 Task: Log work in the project AgileLogic for the issue 'Create a new online platform for online music theory courses with advanced music notation and ear training features' spent time as '3w 4d 8h 49m' and remaining time as '4w 2d 8h 25m' and move to top of backlog. Now add the issue to the epic 'Digital transformation'. Log work in the project AgileLogic for the issue 'Implement a new cloud-based talent acquisition system for a company with advanced recruitment tracking and candidate assessment features' spent time as '4w 6d 20h 54m' and remaining time as '1w 4d 23h 56m' and move to bottom of backlog. Now add the issue to the epic 'Machine learning (ML) development'
Action: Mouse moved to (222, 60)
Screenshot: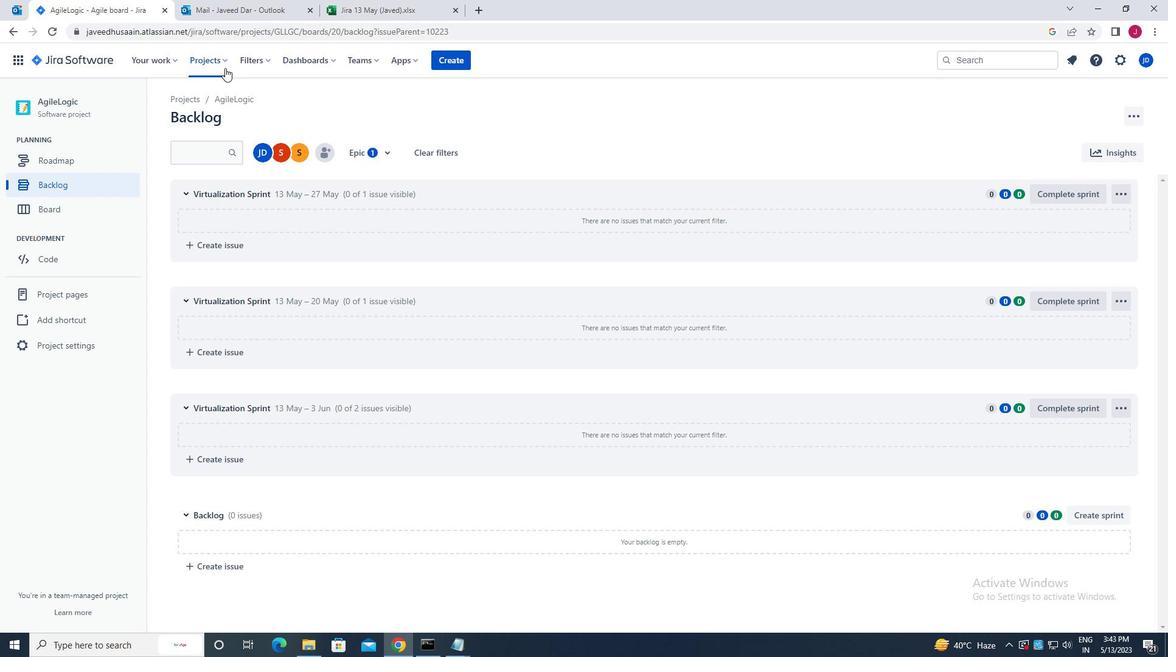 
Action: Mouse pressed left at (222, 60)
Screenshot: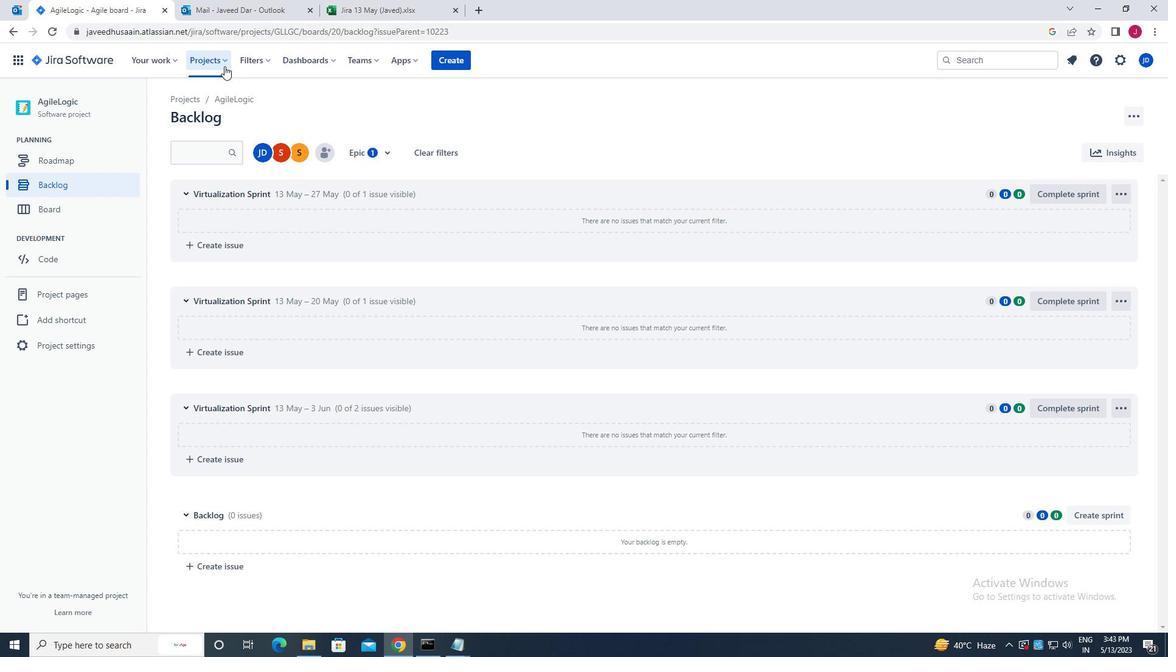 
Action: Mouse moved to (254, 109)
Screenshot: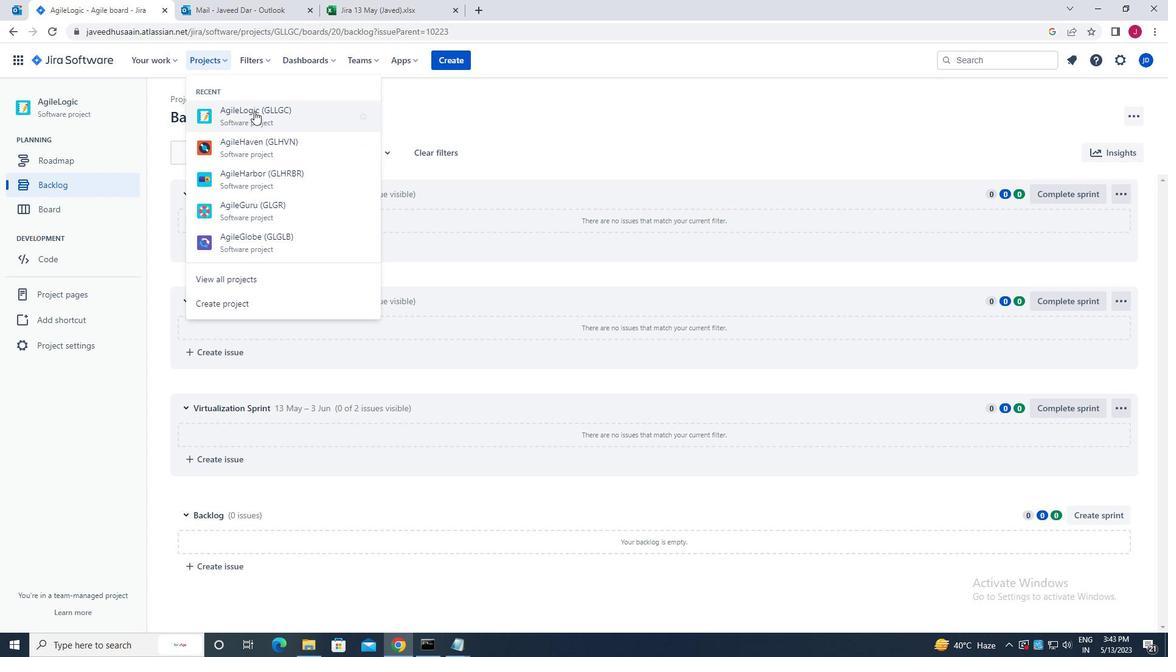 
Action: Mouse pressed left at (254, 109)
Screenshot: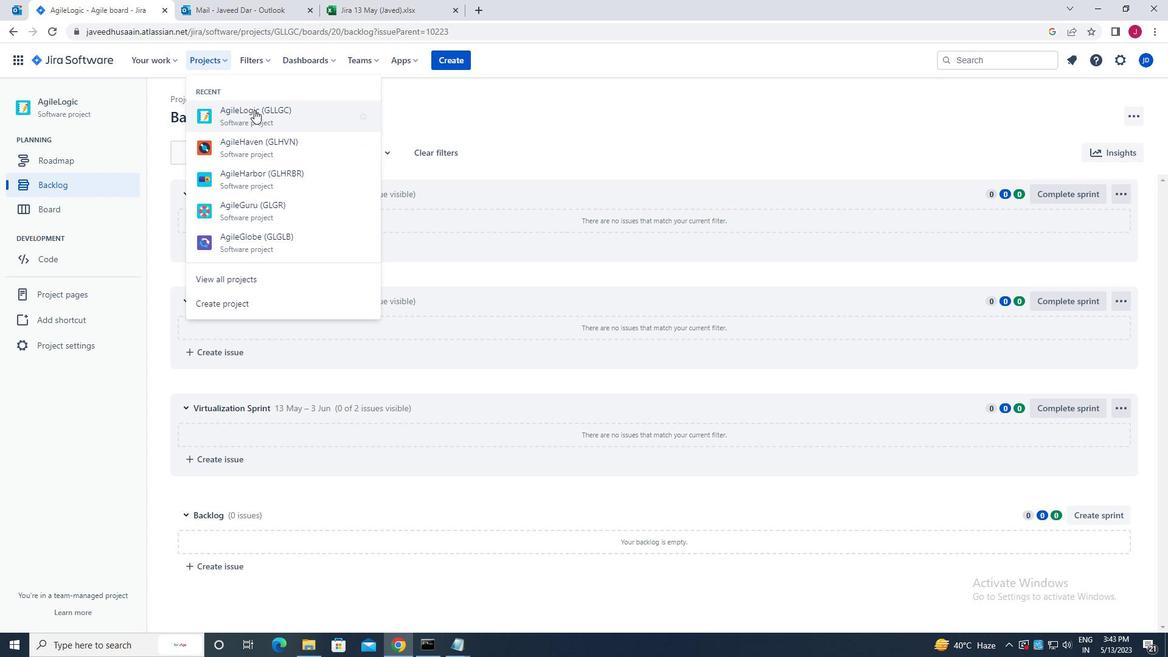 
Action: Mouse moved to (99, 191)
Screenshot: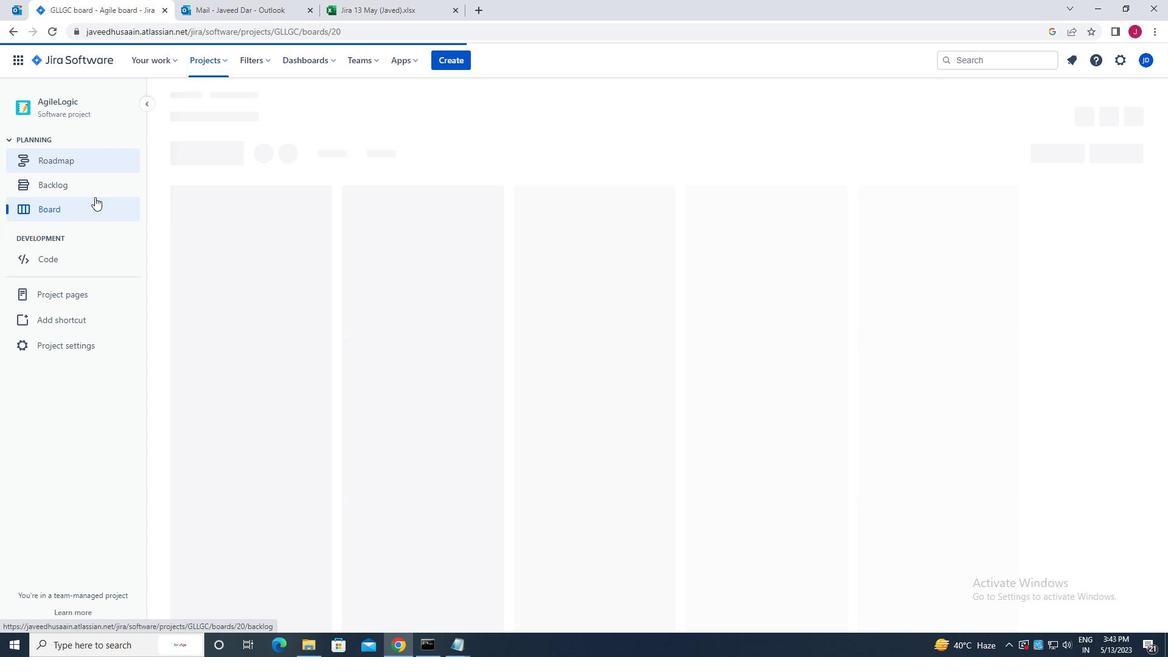 
Action: Mouse pressed left at (99, 191)
Screenshot: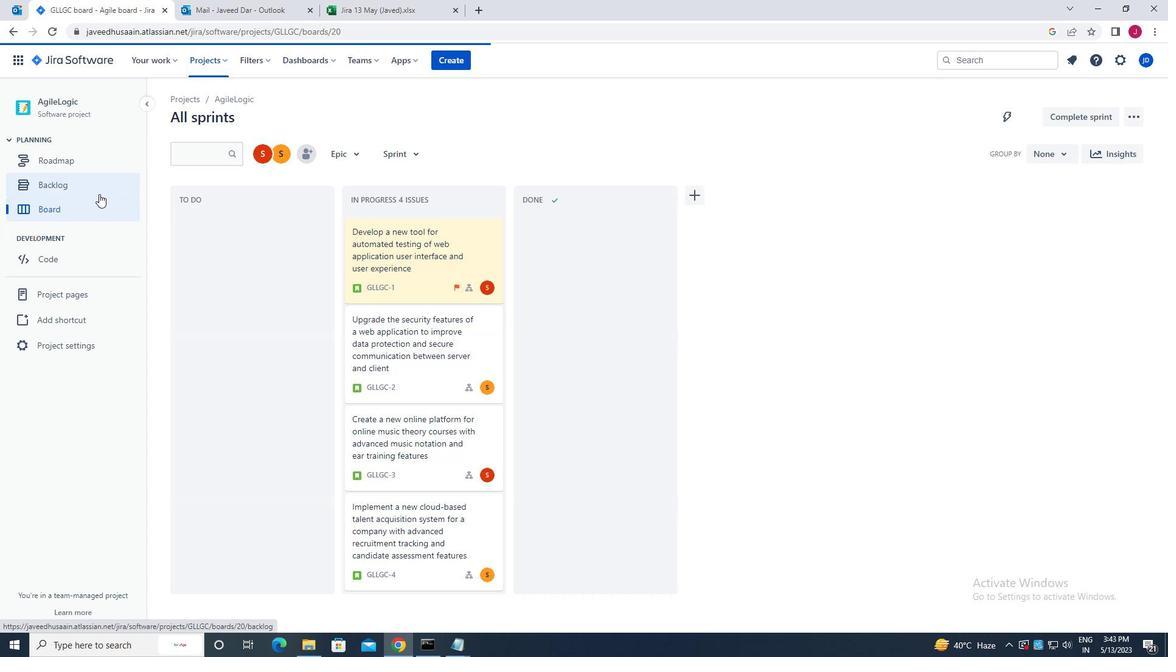 
Action: Mouse moved to (682, 366)
Screenshot: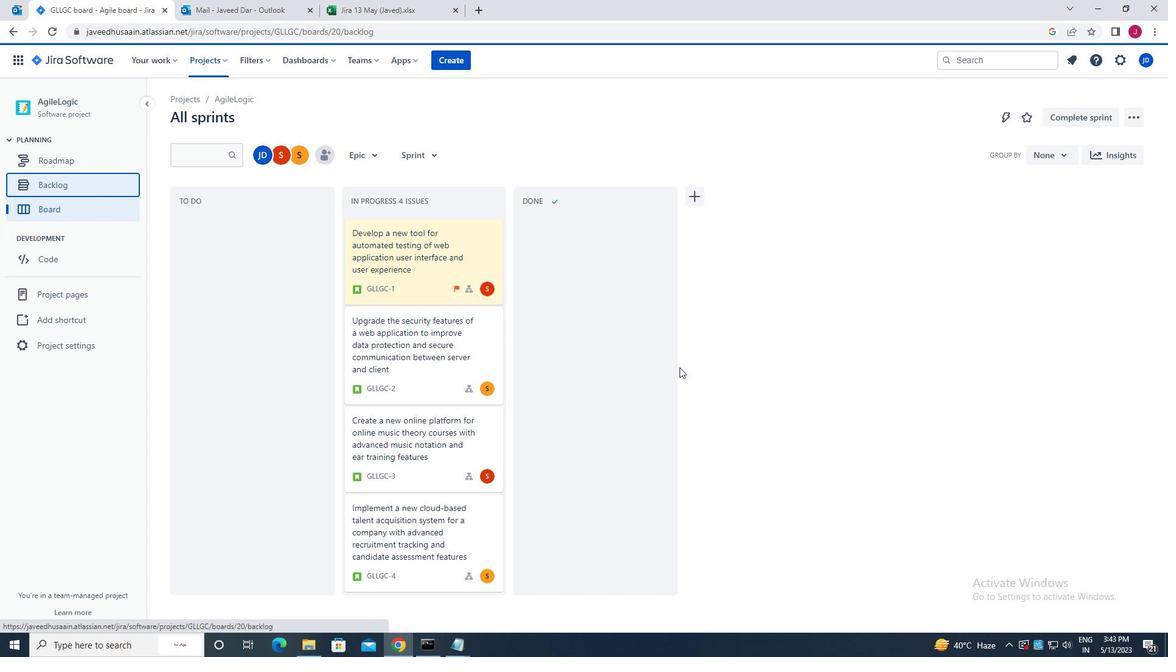 
Action: Mouse scrolled (682, 365) with delta (0, 0)
Screenshot: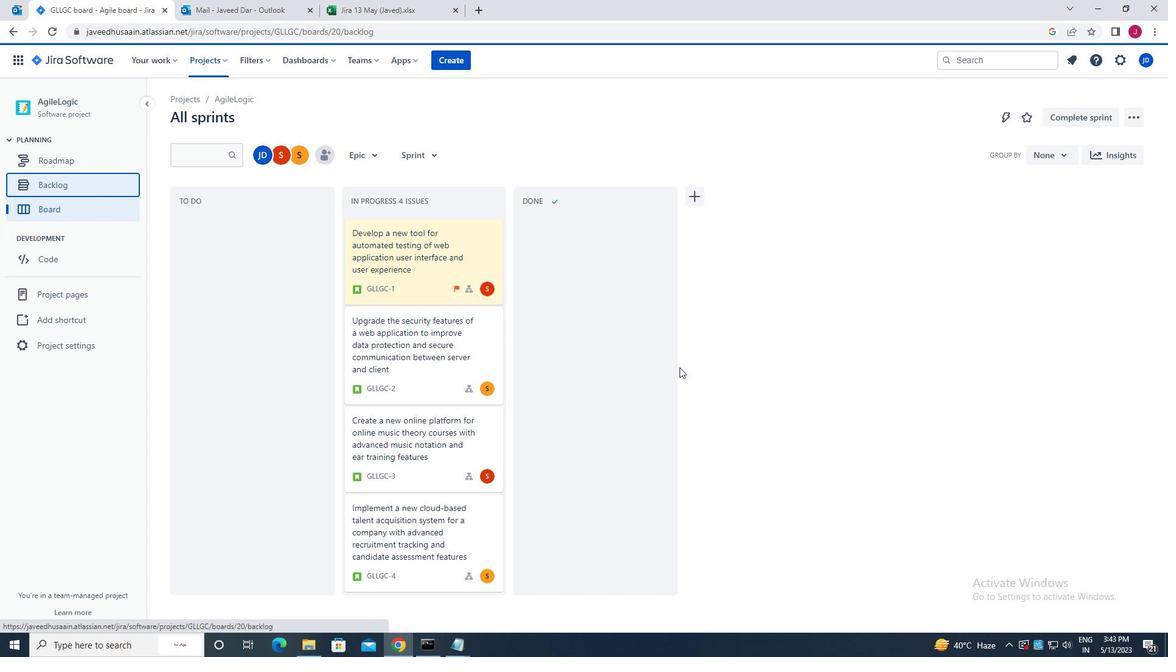 
Action: Mouse moved to (683, 366)
Screenshot: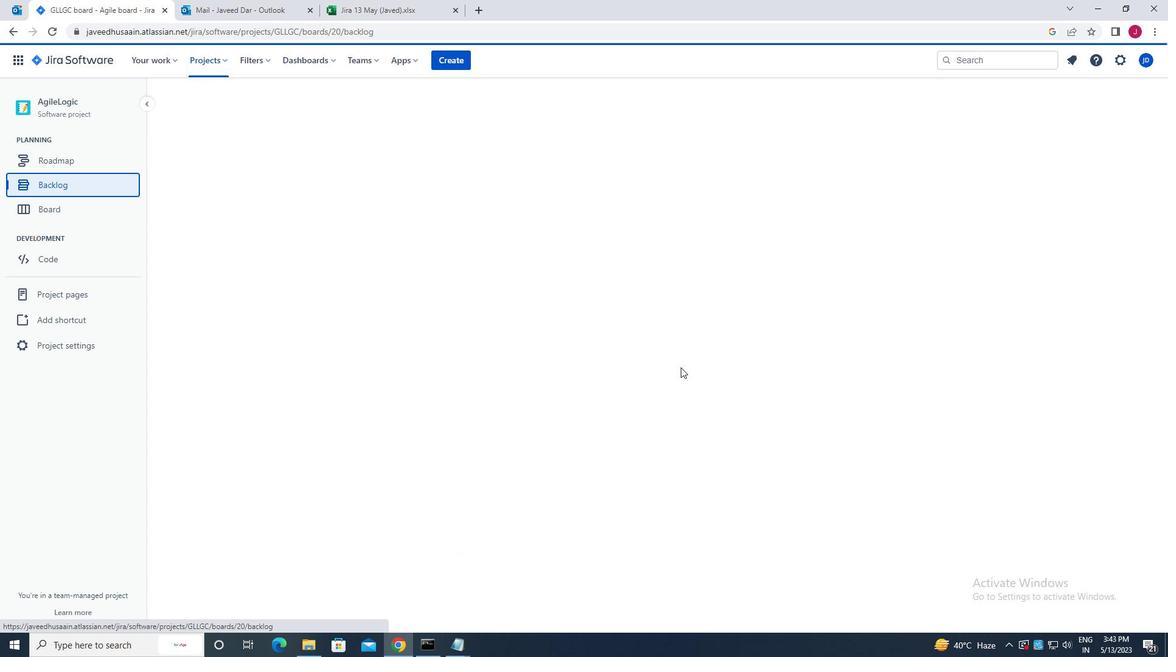 
Action: Mouse scrolled (683, 365) with delta (0, 0)
Screenshot: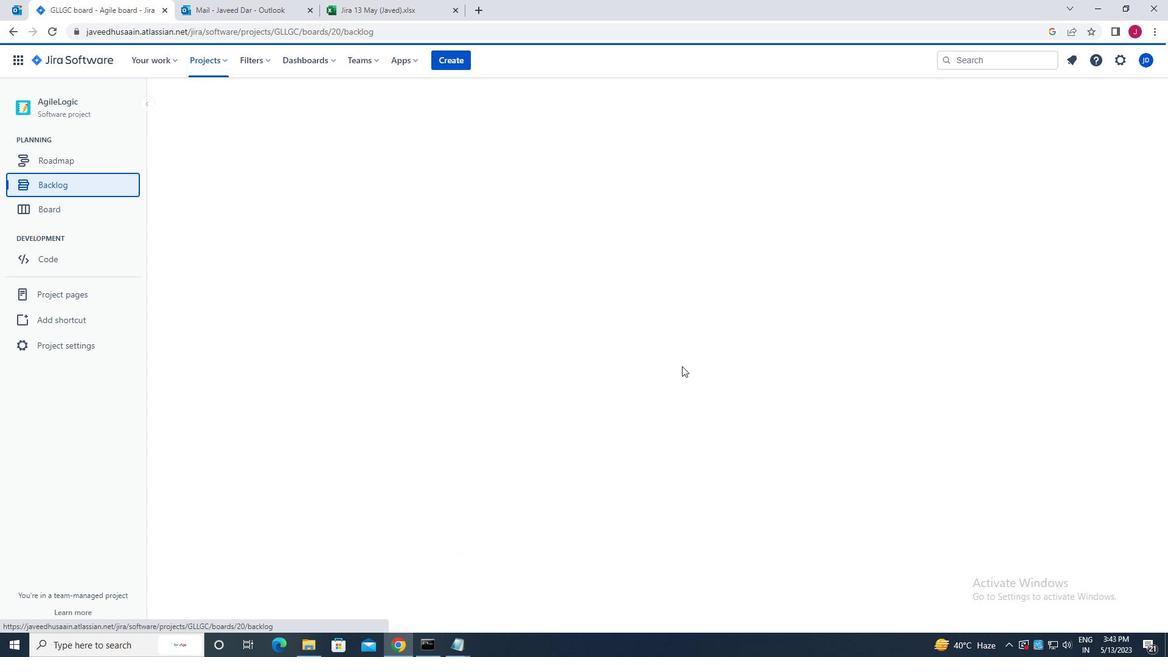 
Action: Mouse scrolled (683, 365) with delta (0, 0)
Screenshot: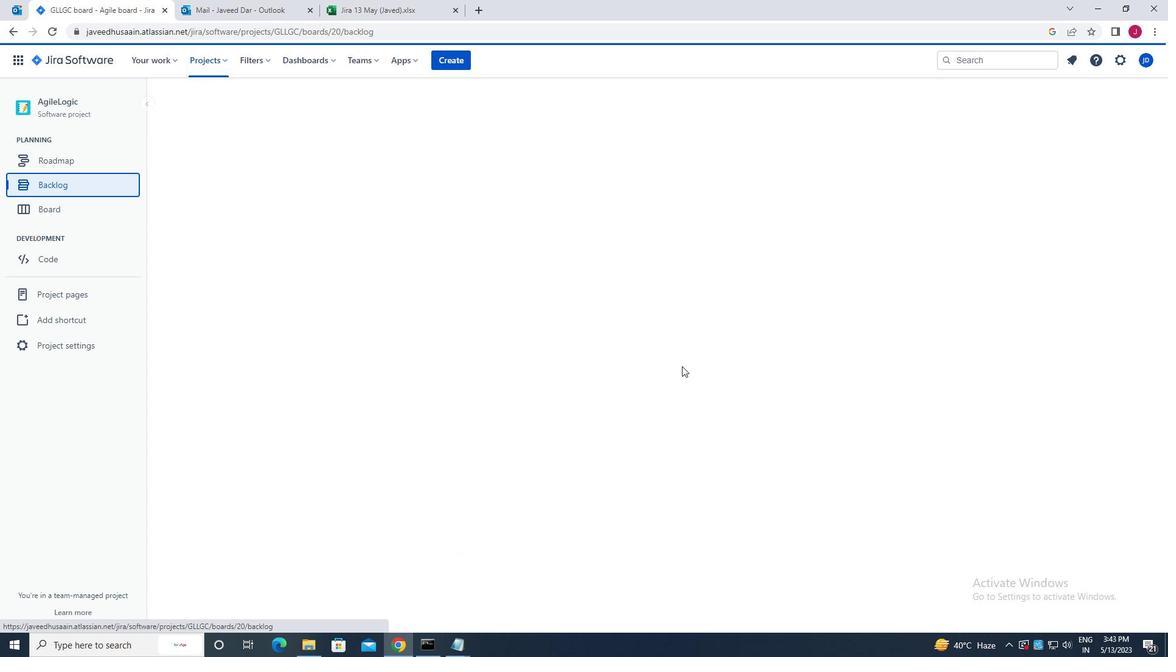 
Action: Mouse moved to (684, 366)
Screenshot: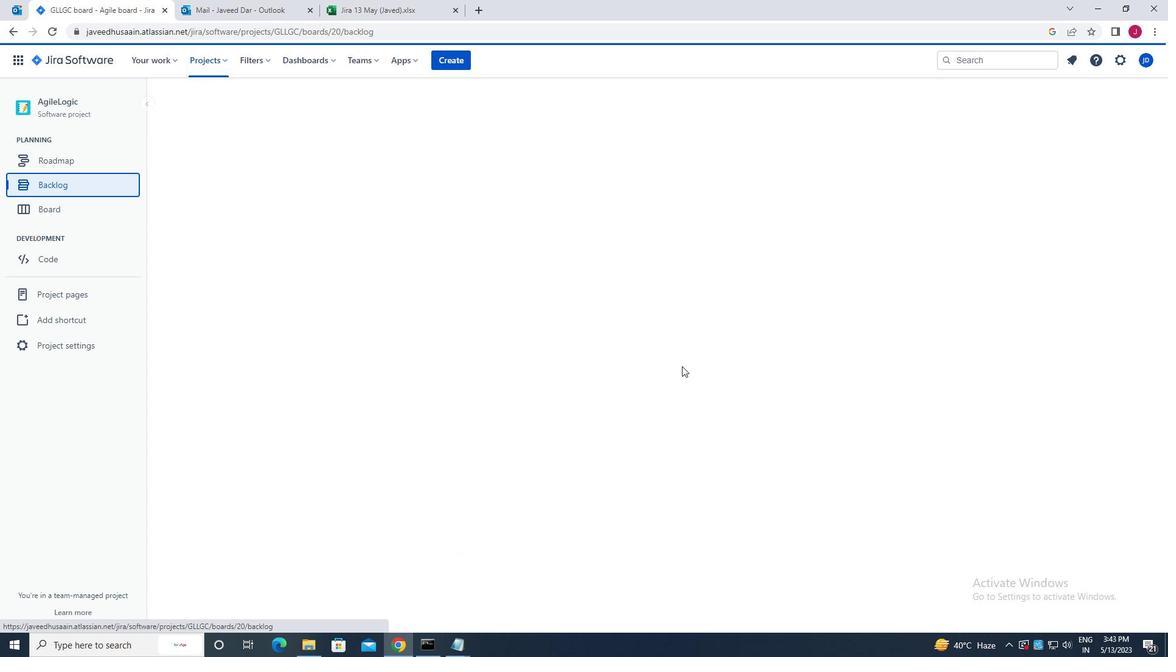 
Action: Mouse scrolled (684, 365) with delta (0, 0)
Screenshot: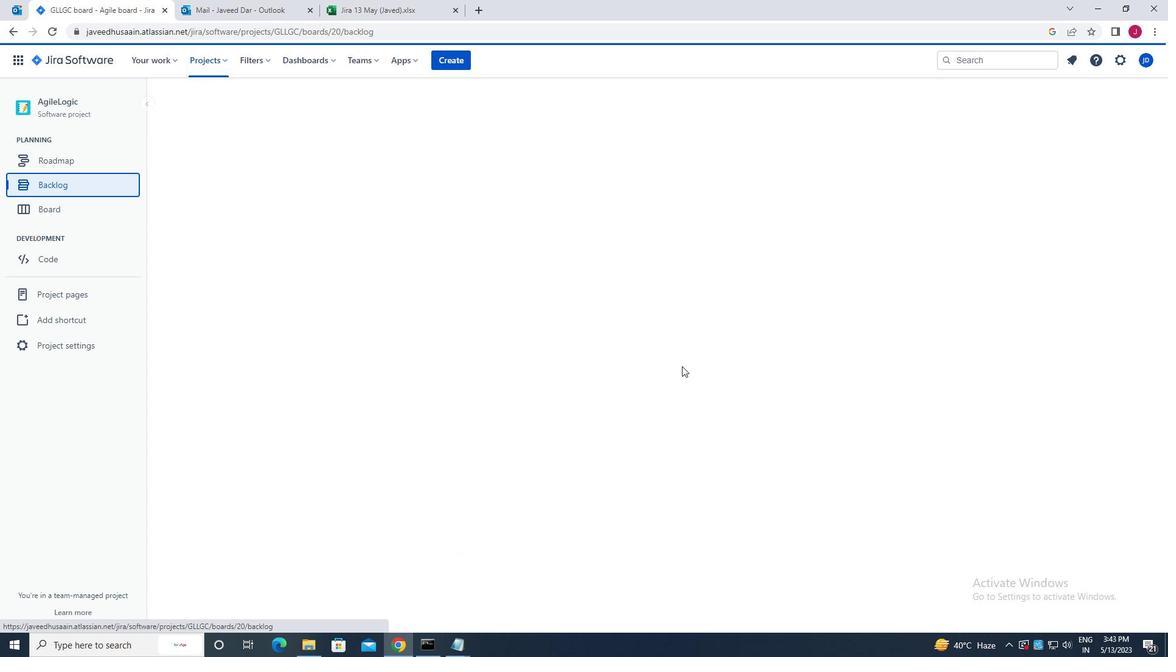 
Action: Mouse moved to (942, 438)
Screenshot: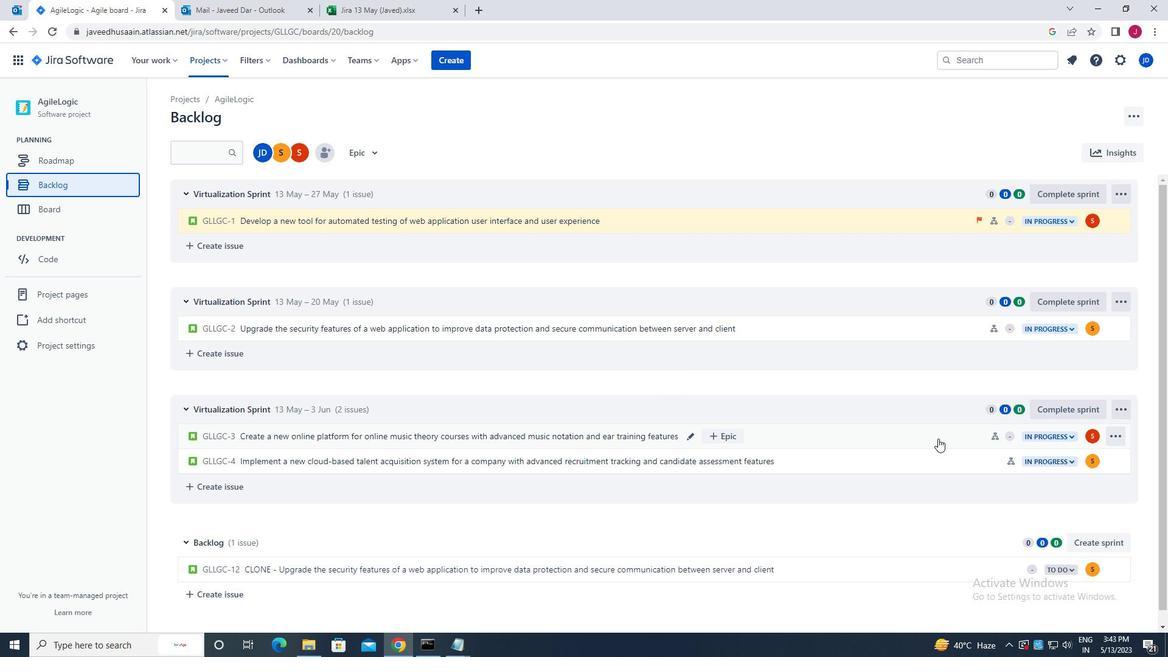 
Action: Mouse pressed left at (942, 438)
Screenshot: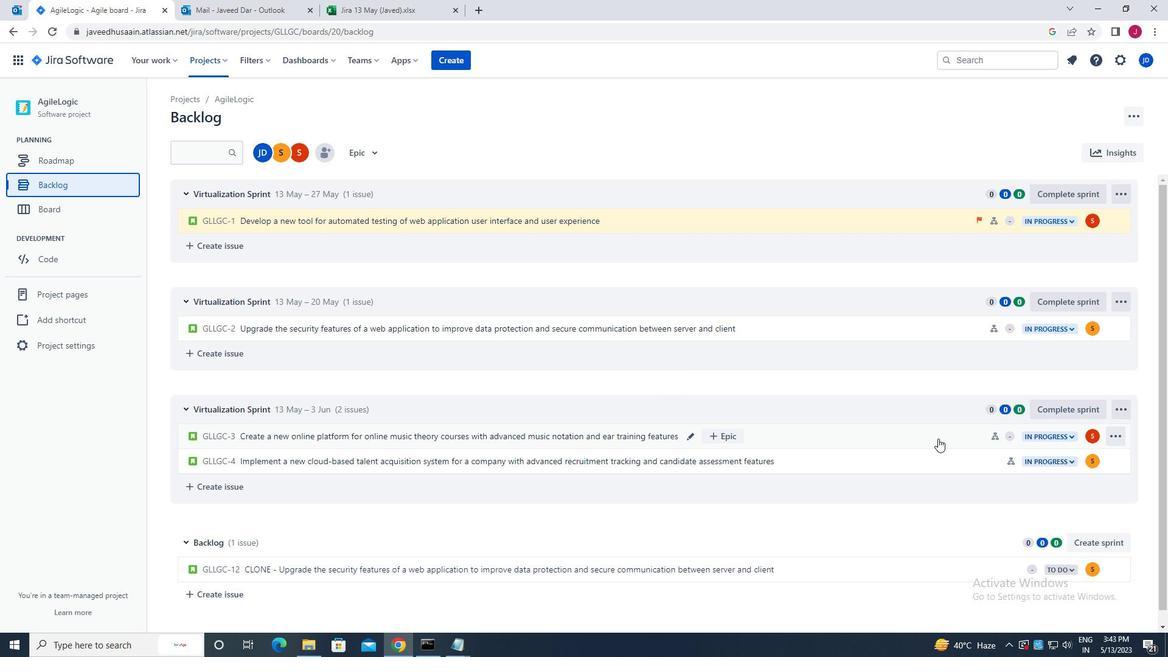 
Action: Mouse moved to (1114, 193)
Screenshot: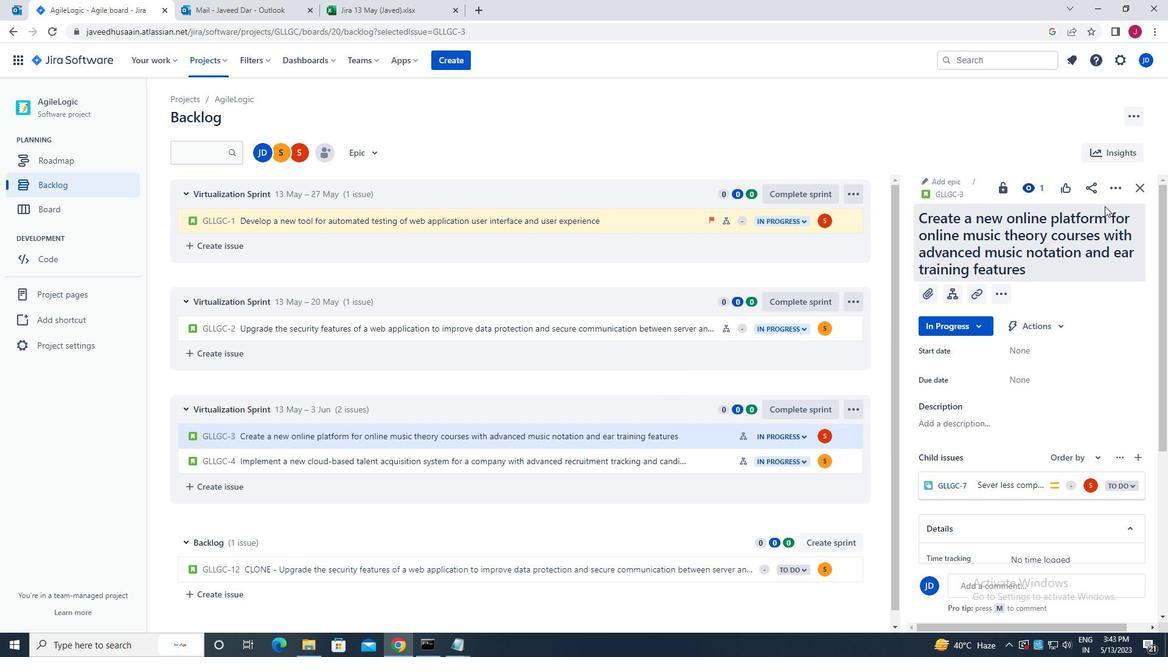 
Action: Mouse pressed left at (1114, 193)
Screenshot: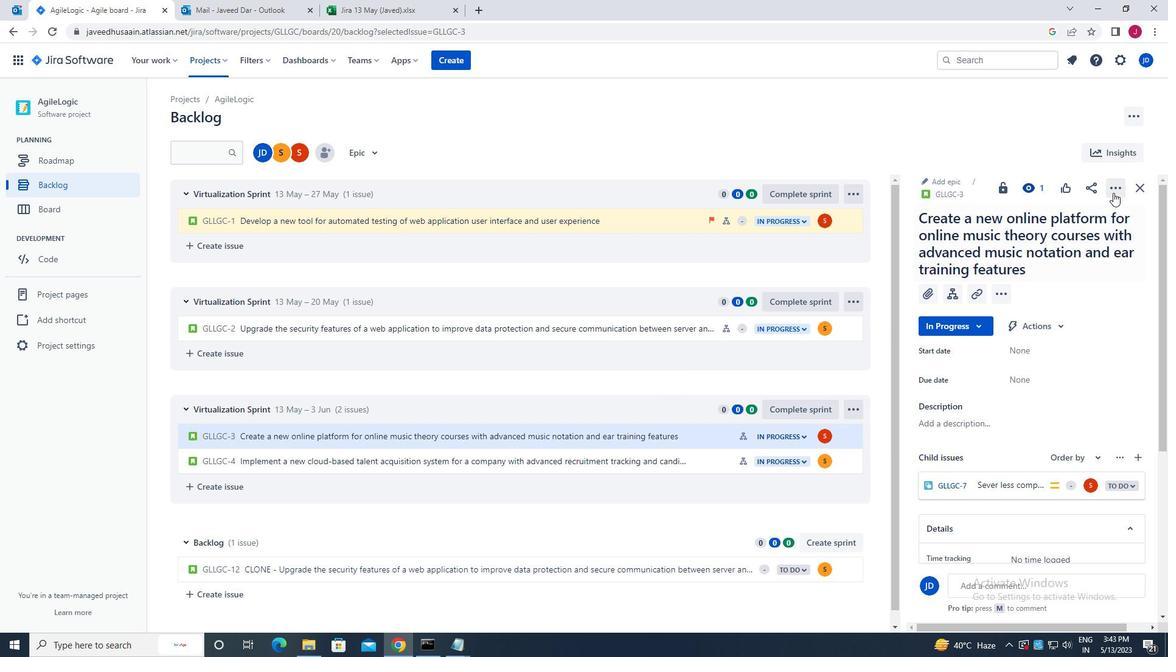 
Action: Mouse moved to (1061, 221)
Screenshot: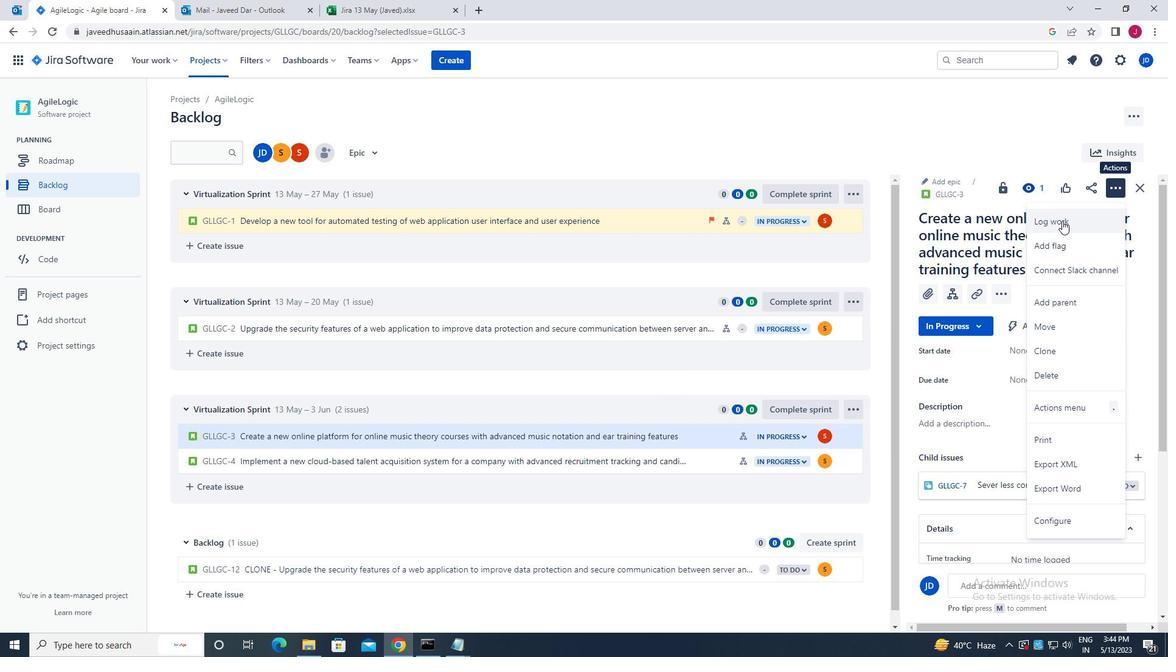 
Action: Mouse pressed left at (1061, 221)
Screenshot: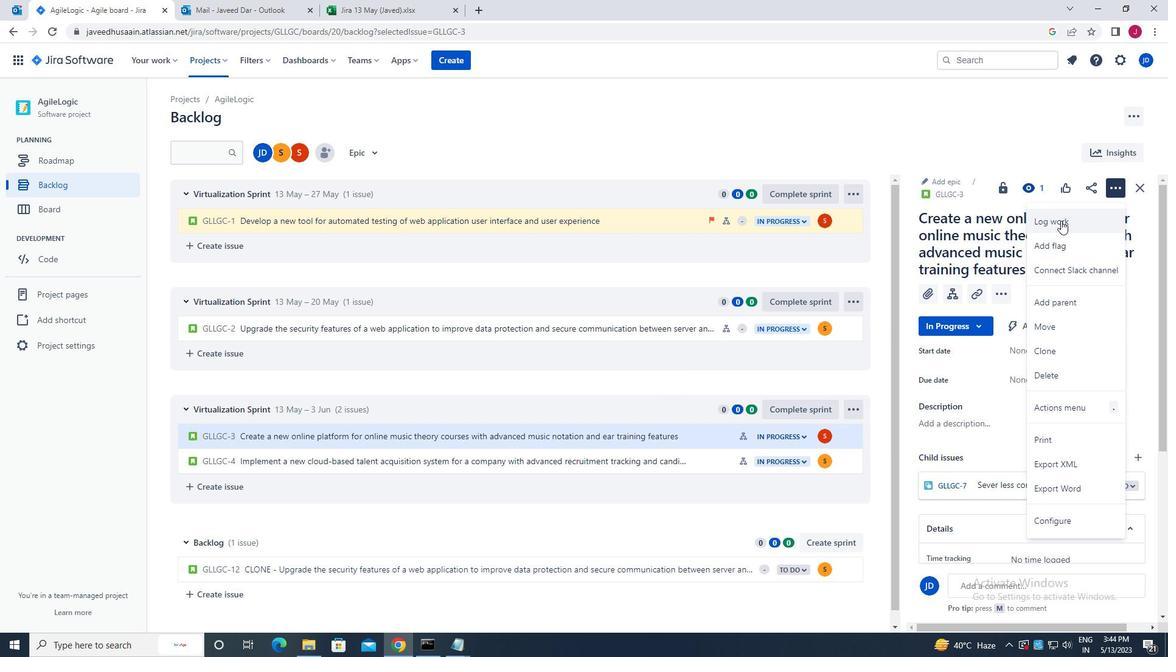 
Action: Mouse moved to (512, 182)
Screenshot: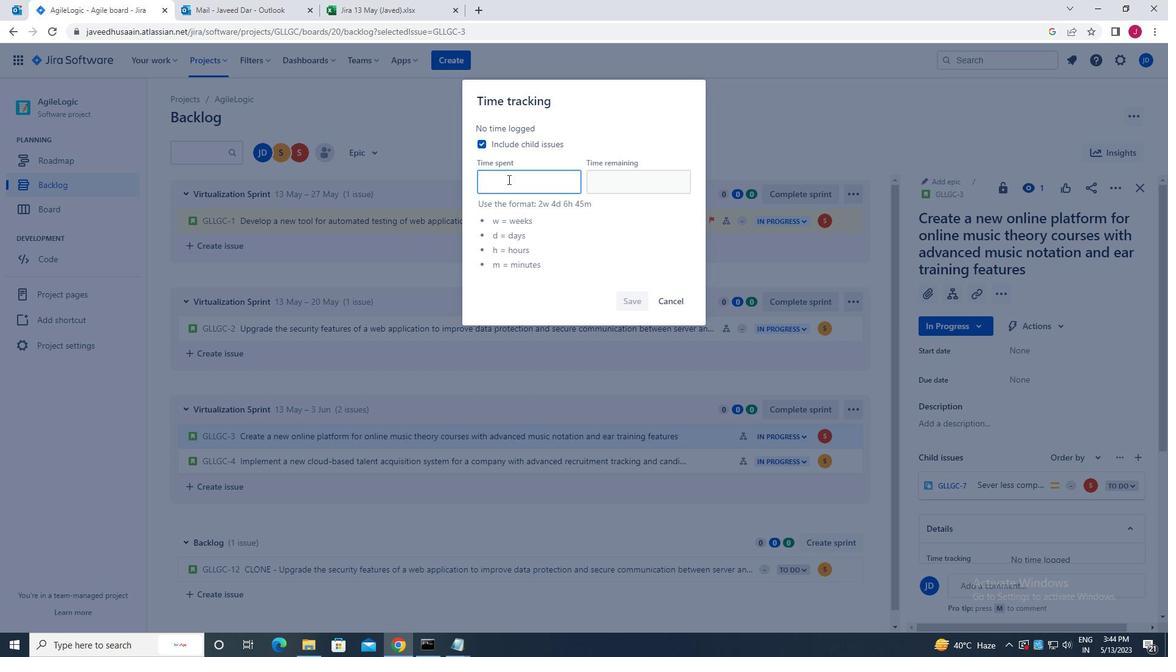 
Action: Mouse pressed left at (512, 182)
Screenshot: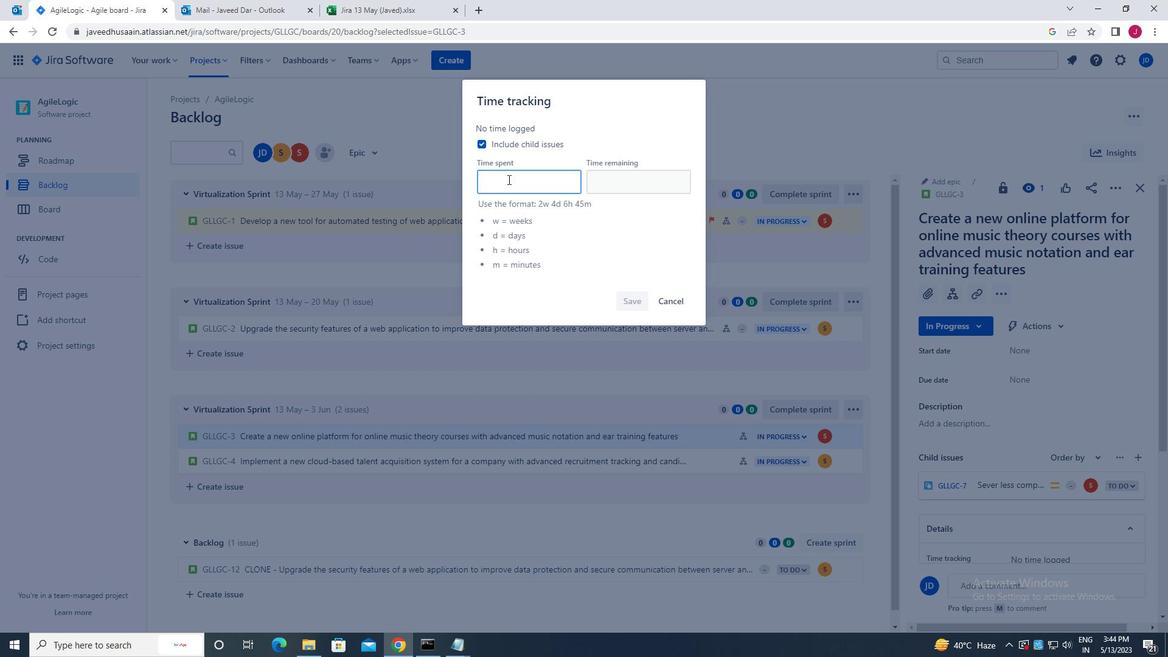 
Action: Key pressed 3w<Key.space>4d<Key.space>8h<Key.space>49m
Screenshot: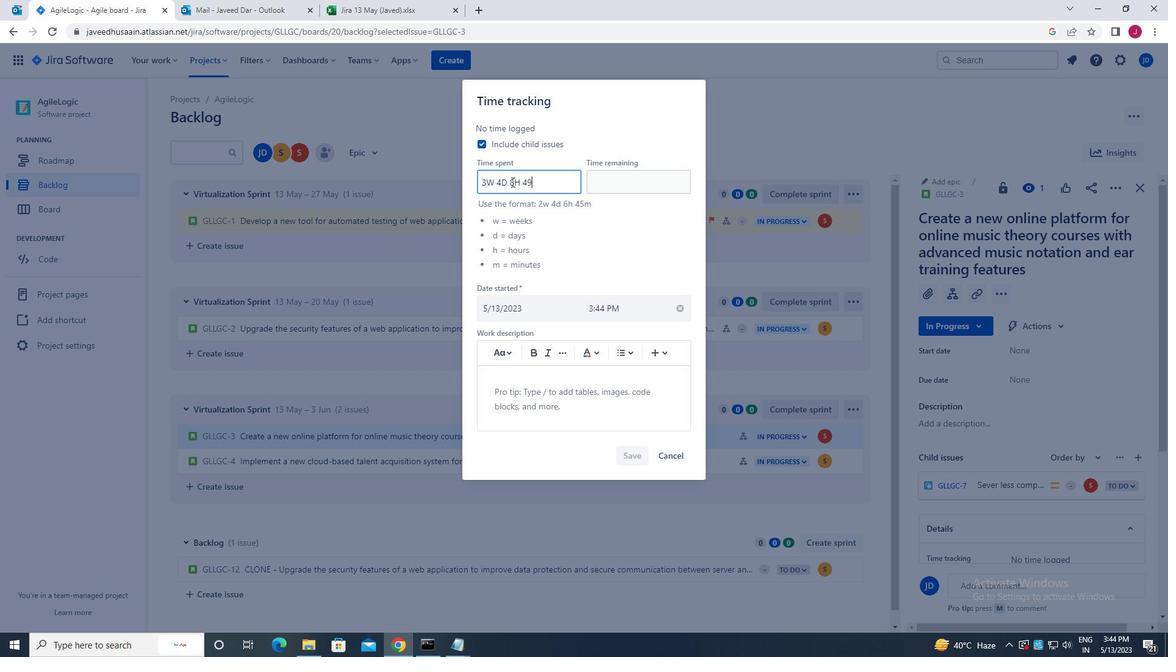 
Action: Mouse moved to (553, 197)
Screenshot: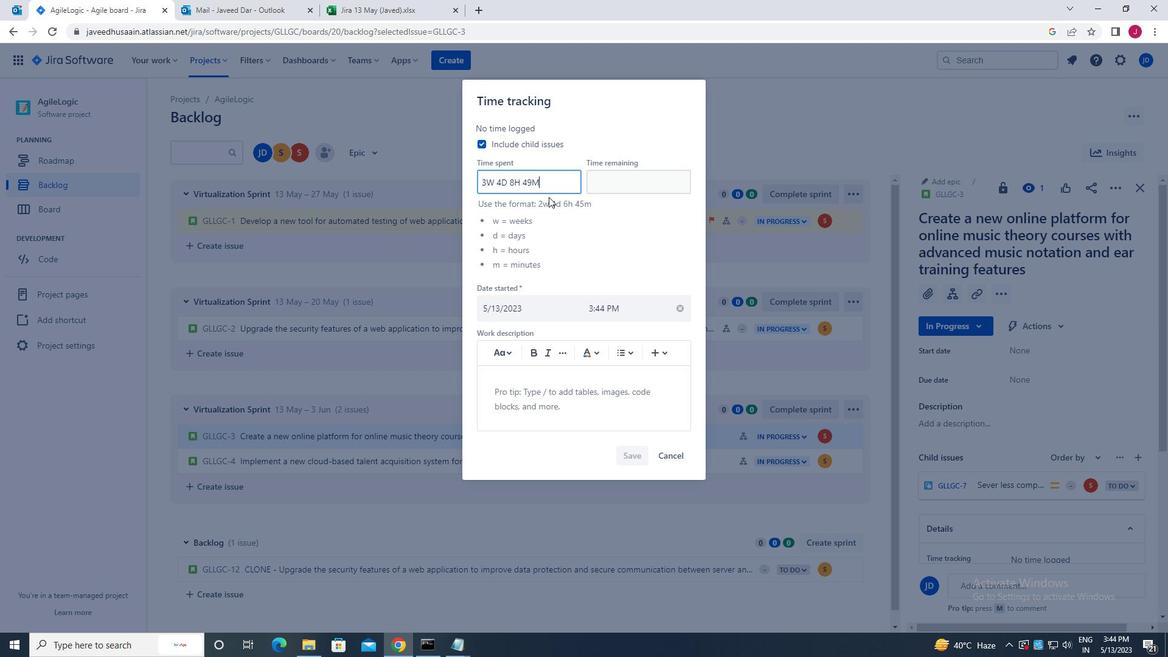 
Action: Key pressed <Key.backspace><Key.backspace><Key.backspace><Key.backspace><Key.backspace><Key.backspace><Key.backspace><Key.backspace><Key.backspace><Key.backspace><Key.backspace><Key.backspace><Key.backspace><Key.backspace>3<Key.caps_lock>w<Key.space>4d<Key.space>8h<Key.space>49m
Screenshot: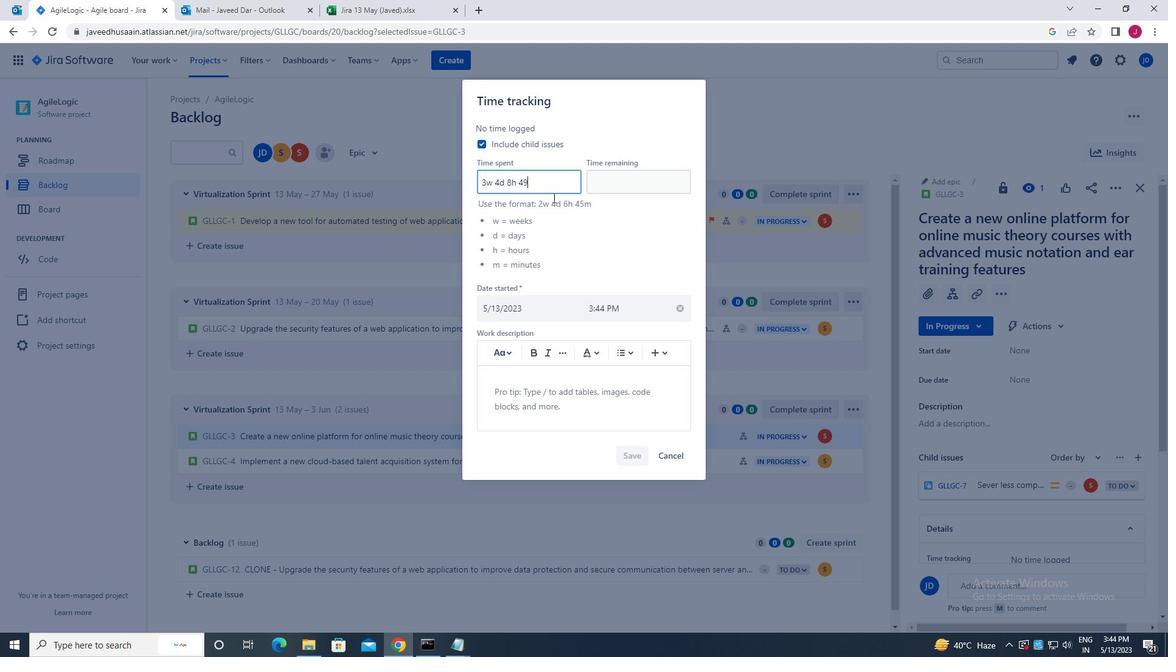 
Action: Mouse moved to (642, 186)
Screenshot: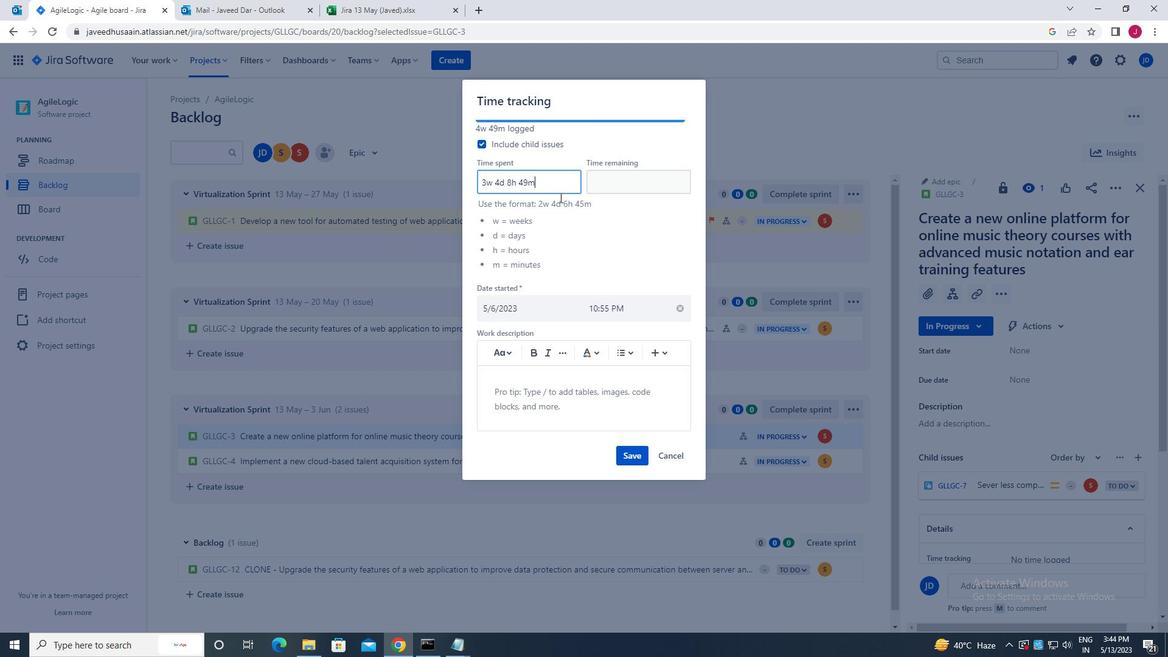 
Action: Mouse pressed left at (642, 186)
Screenshot: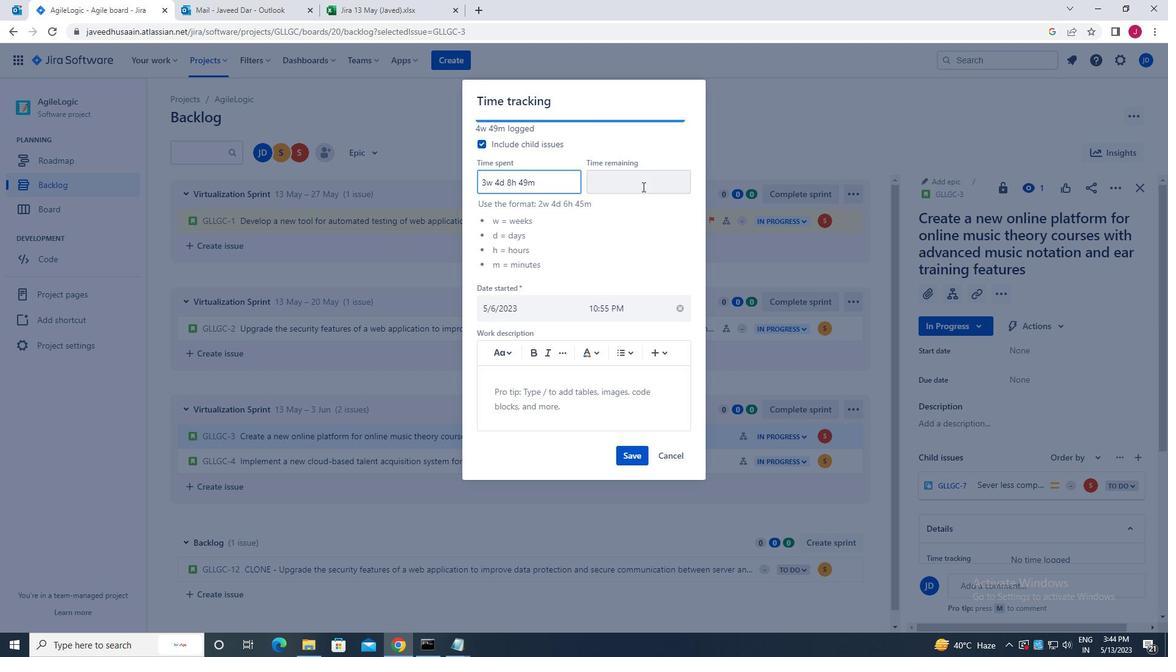 
Action: Key pressed 4w<Key.space>2d<Key.space>8h<Key.space>25m
Screenshot: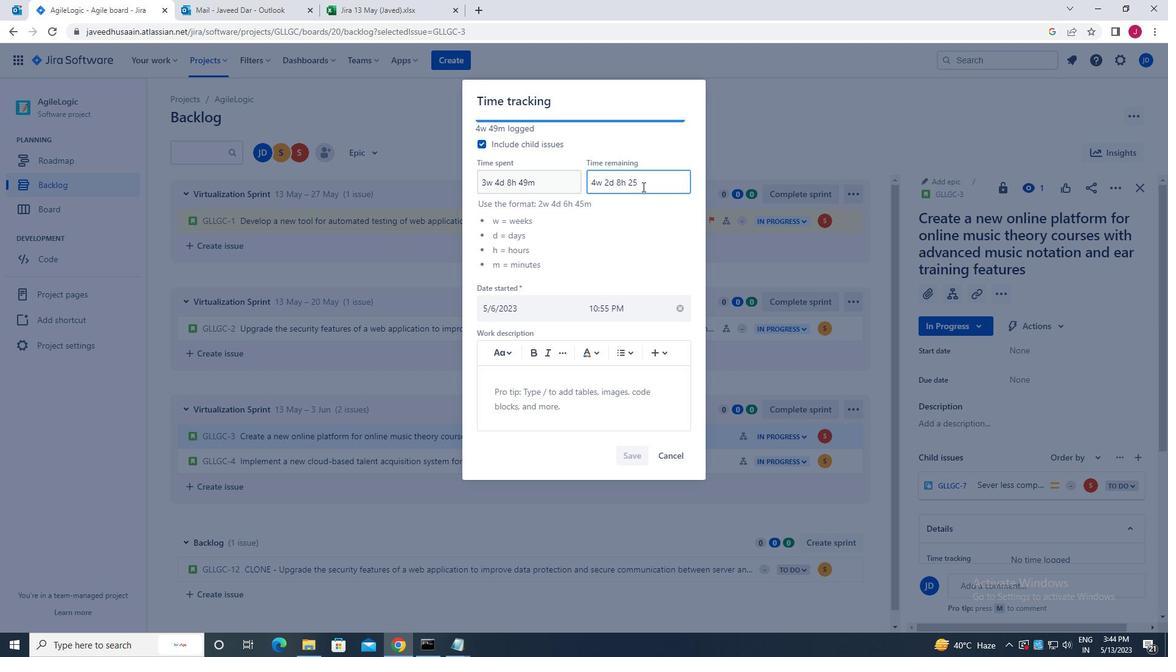 
Action: Mouse moved to (631, 454)
Screenshot: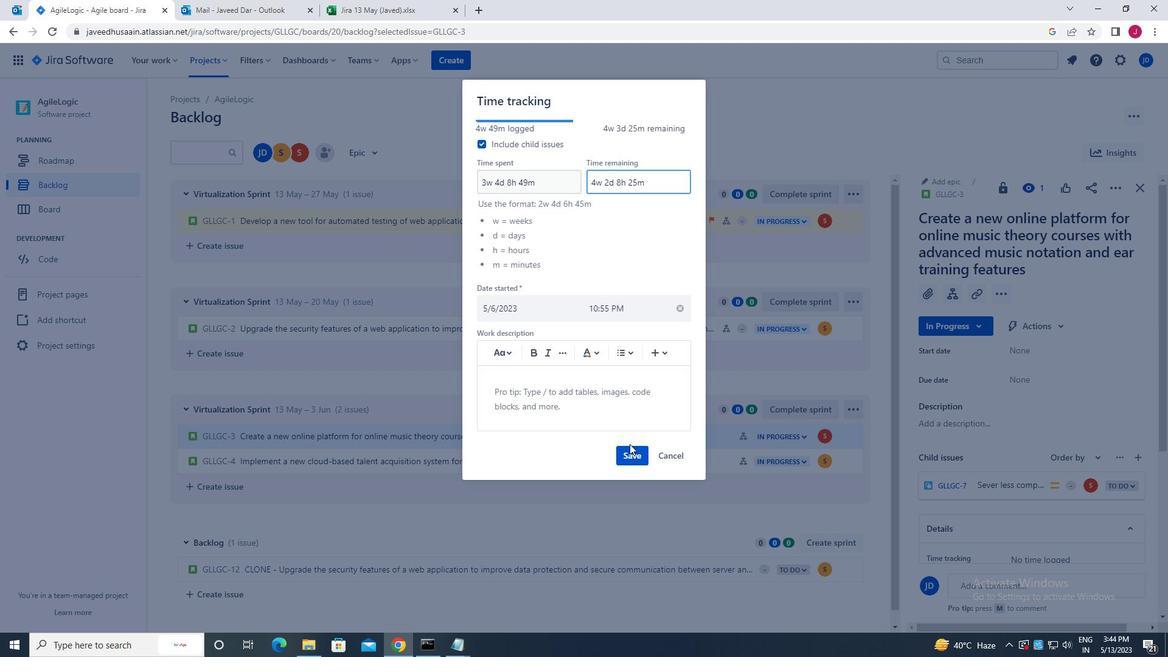 
Action: Mouse pressed left at (631, 454)
Screenshot: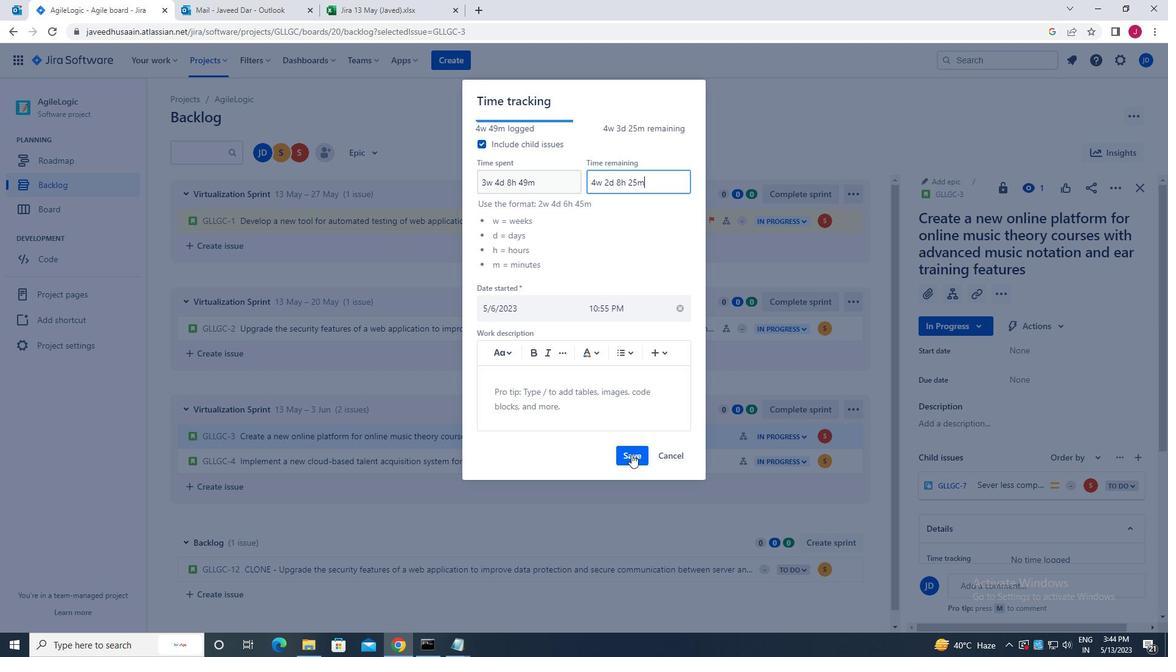 
Action: Mouse moved to (848, 436)
Screenshot: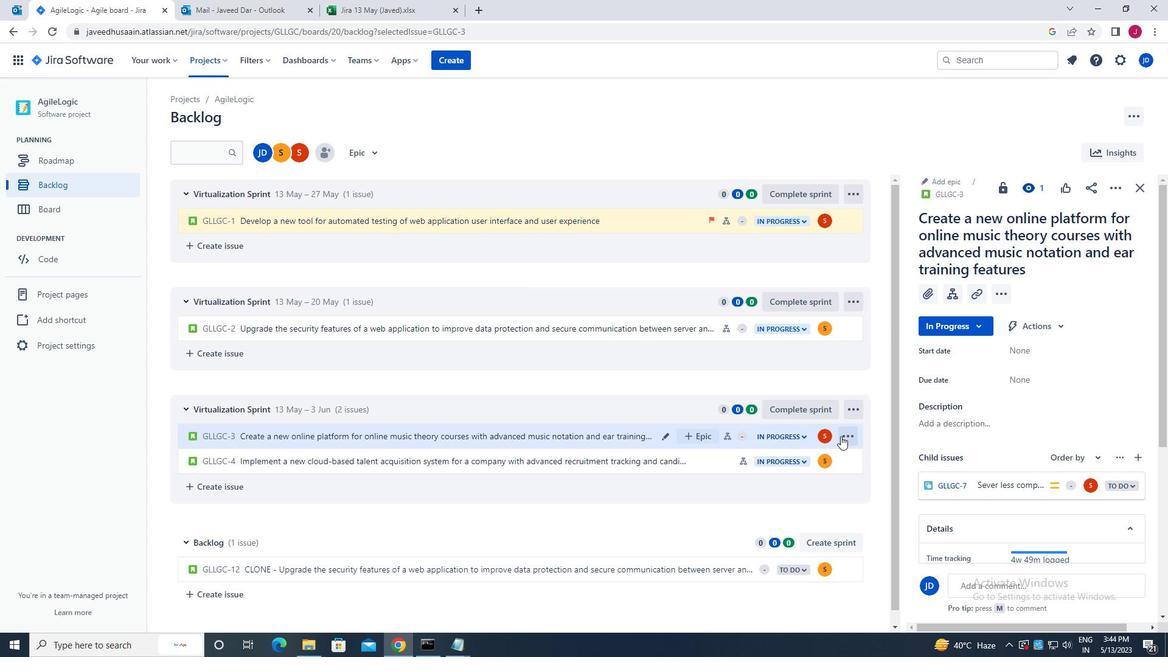 
Action: Mouse pressed left at (848, 436)
Screenshot: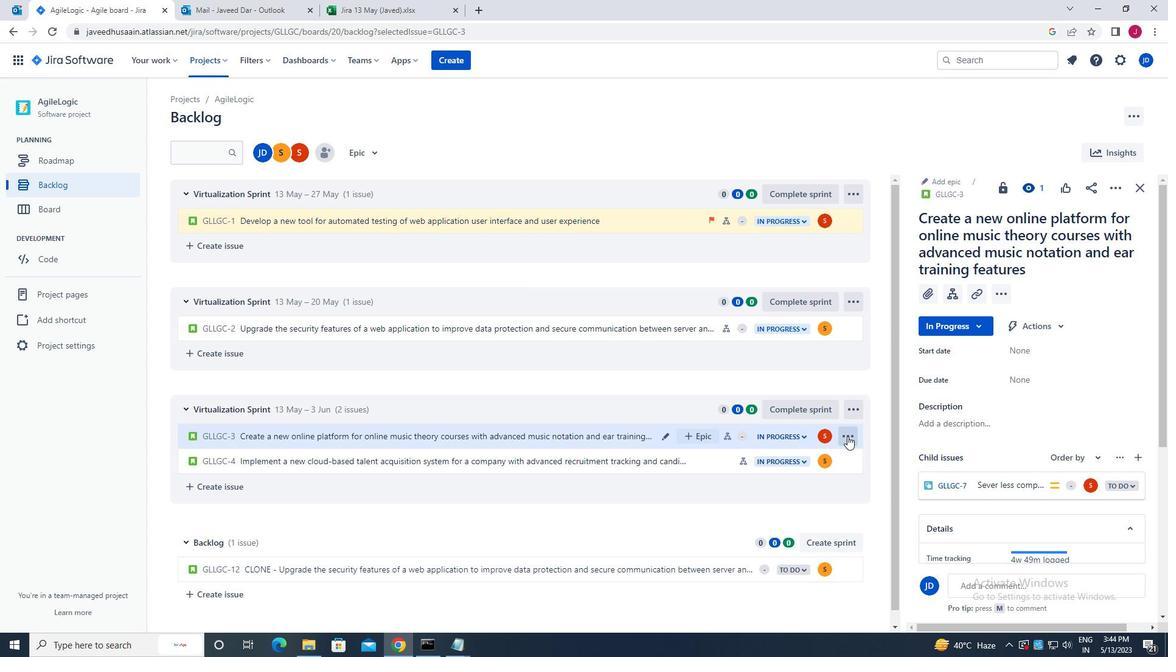 
Action: Mouse moved to (829, 386)
Screenshot: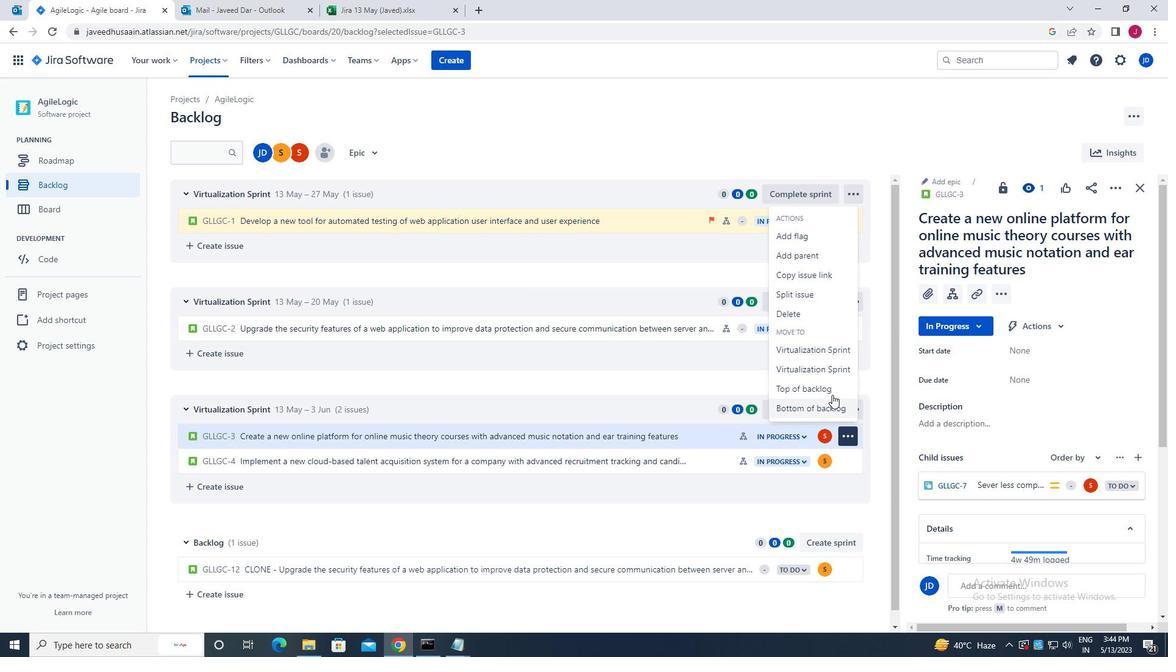 
Action: Mouse pressed left at (829, 386)
Screenshot: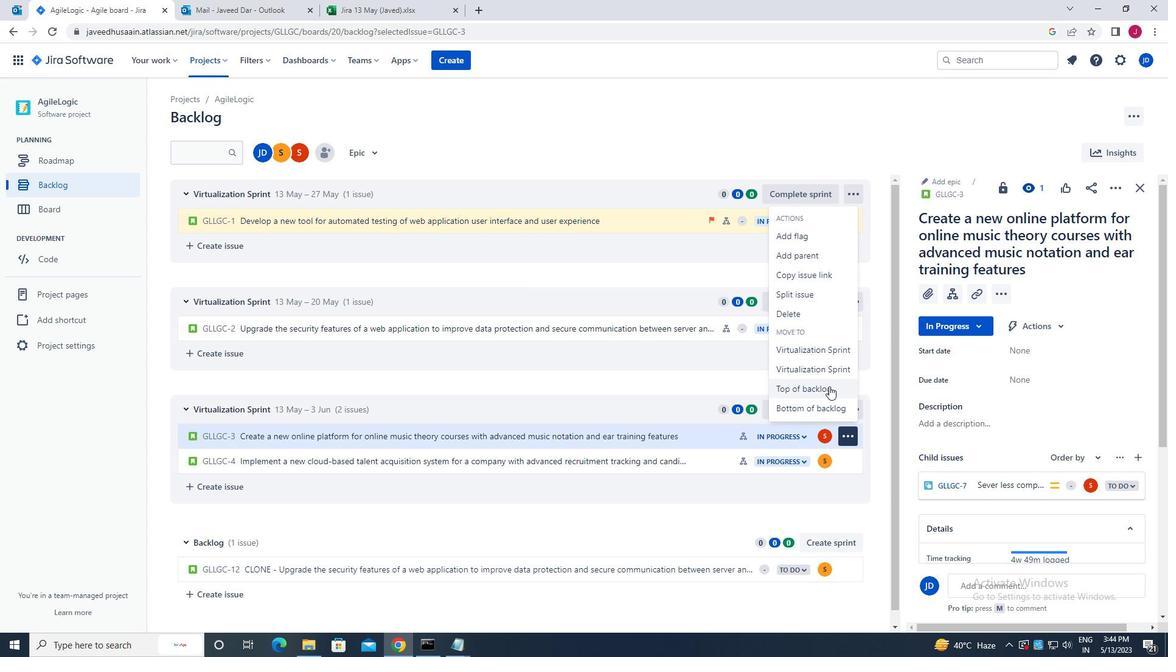 
Action: Mouse moved to (621, 196)
Screenshot: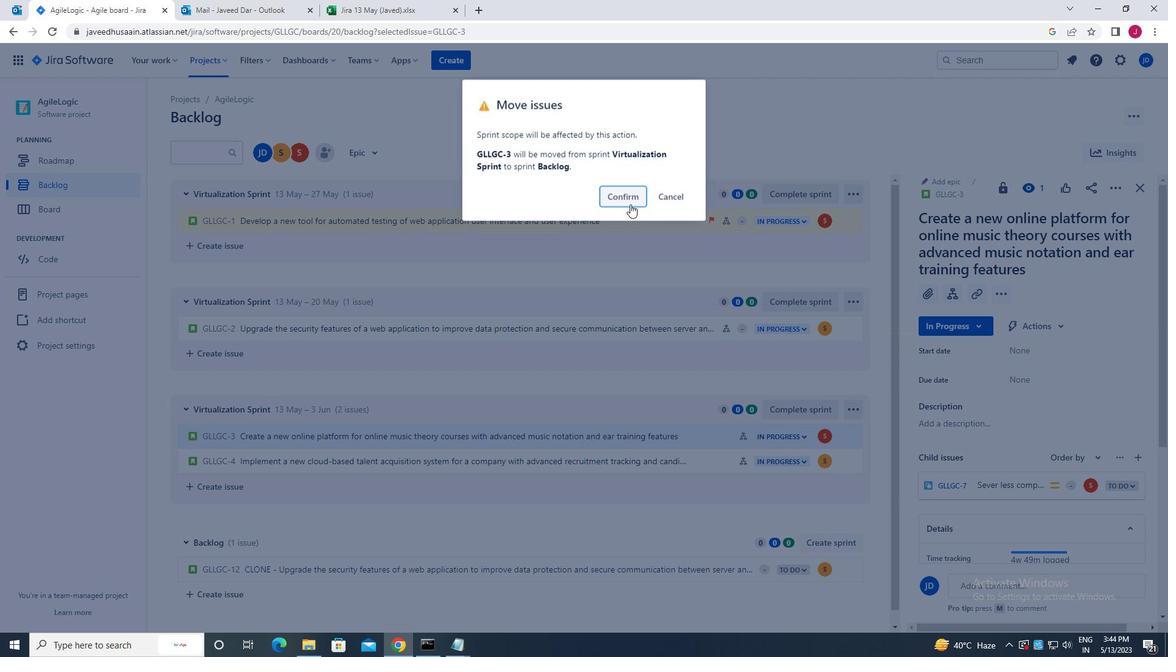 
Action: Mouse pressed left at (621, 196)
Screenshot: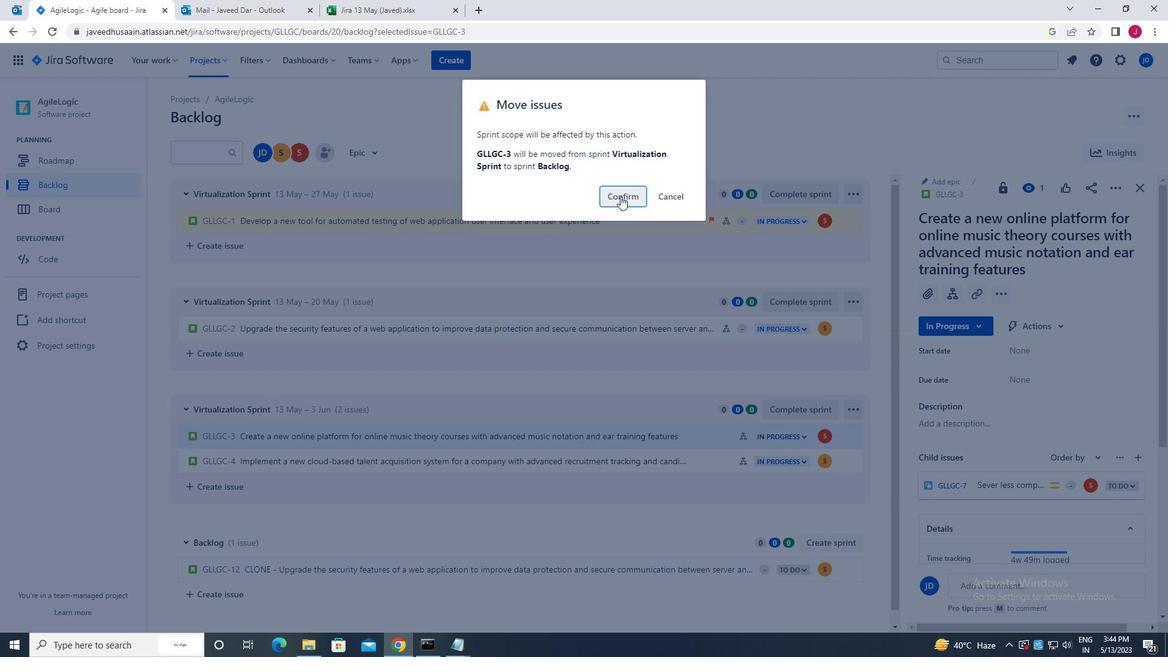 
Action: Mouse moved to (1146, 189)
Screenshot: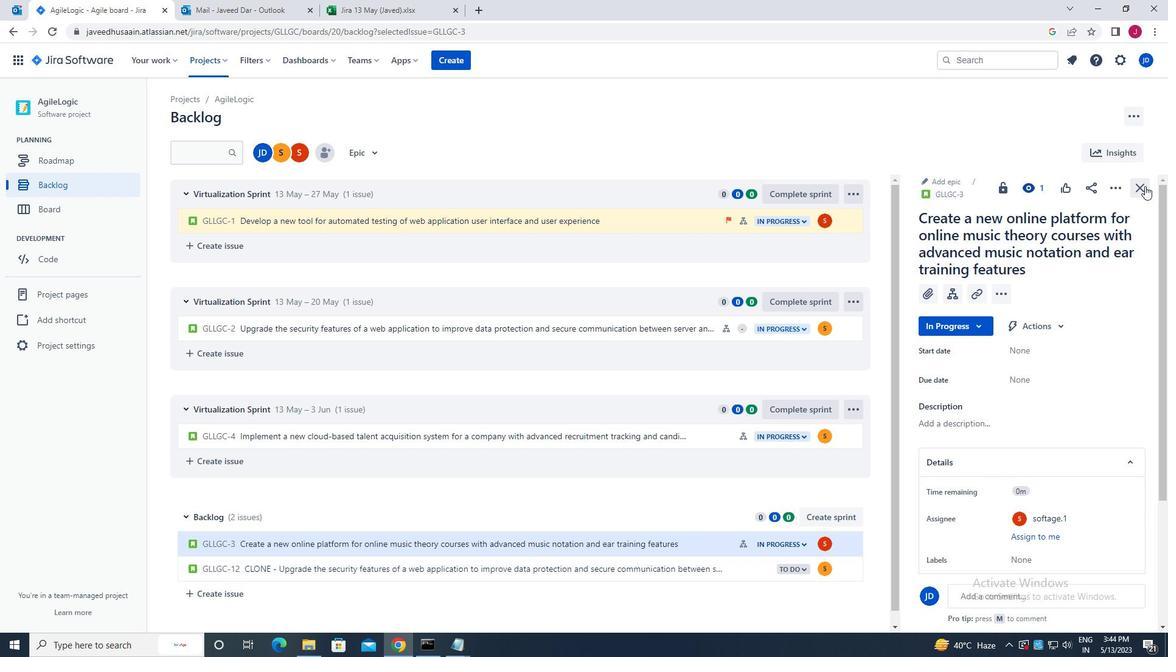 
Action: Mouse pressed left at (1146, 189)
Screenshot: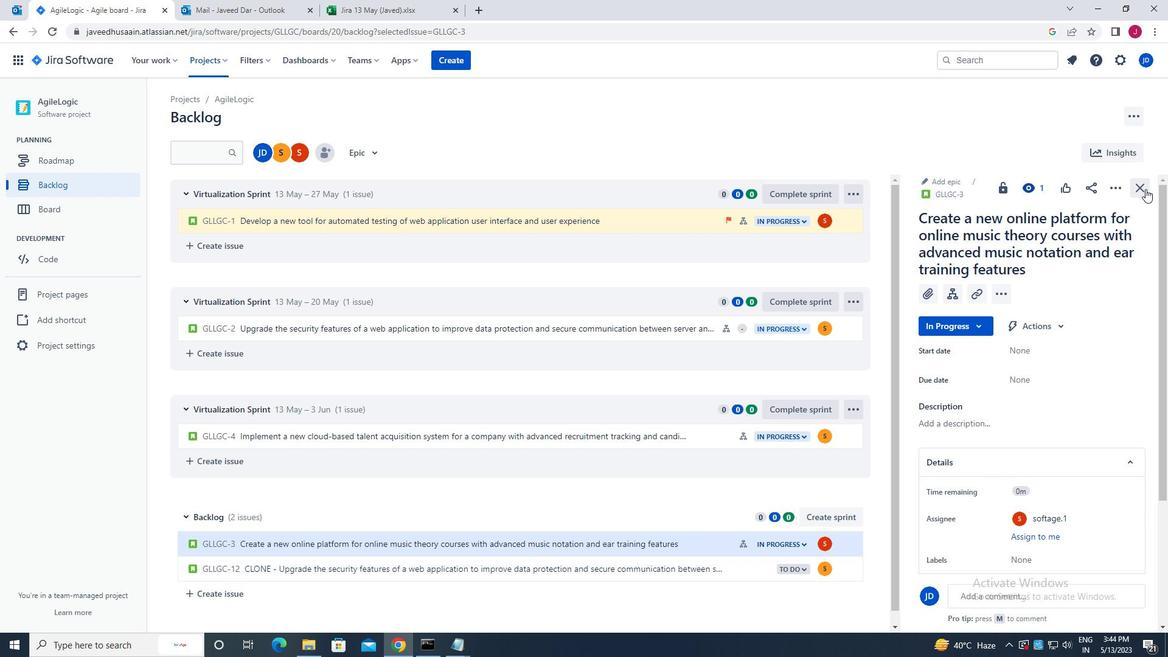 
Action: Mouse moved to (370, 157)
Screenshot: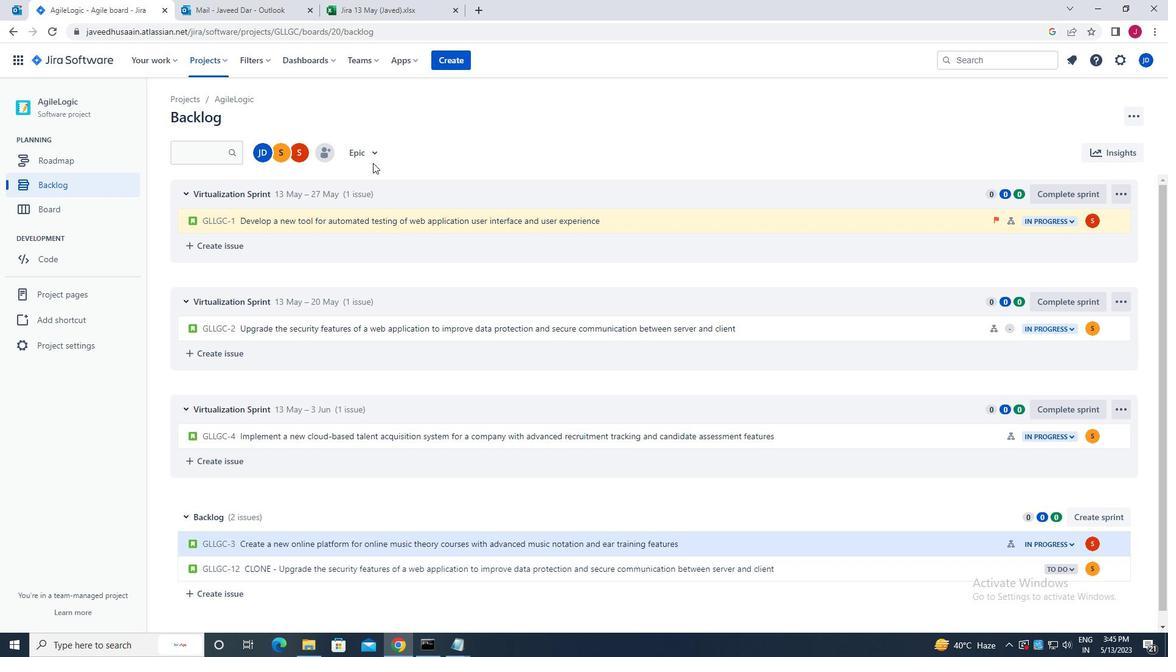 
Action: Mouse pressed left at (370, 157)
Screenshot: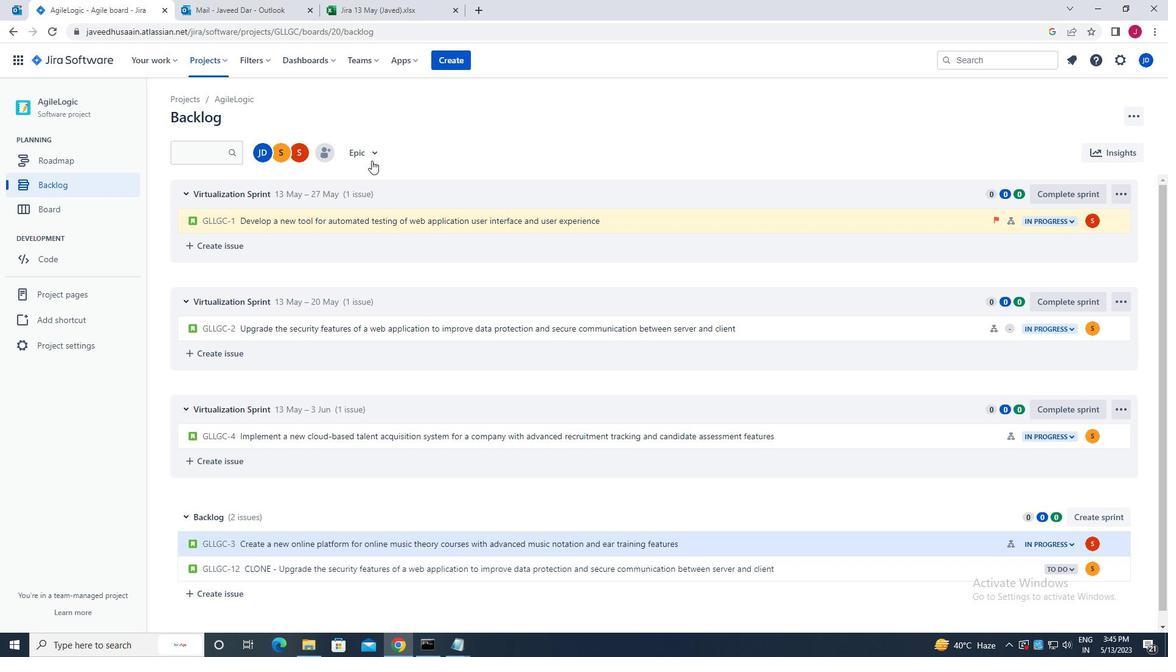 
Action: Mouse moved to (396, 242)
Screenshot: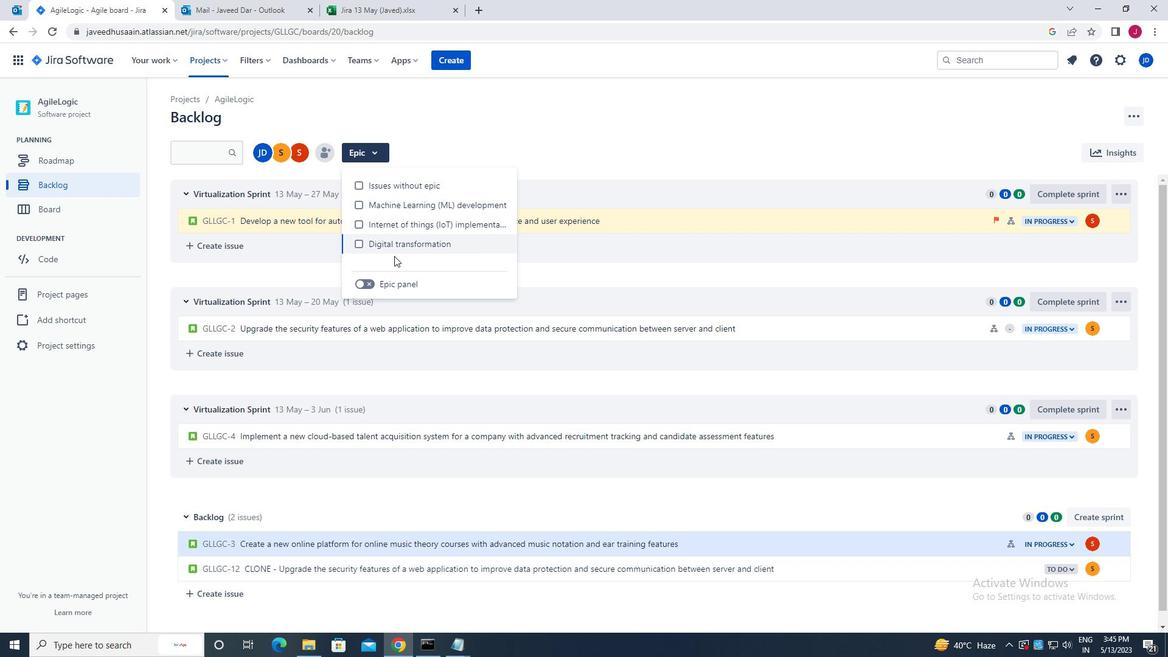 
Action: Mouse pressed left at (396, 242)
Screenshot: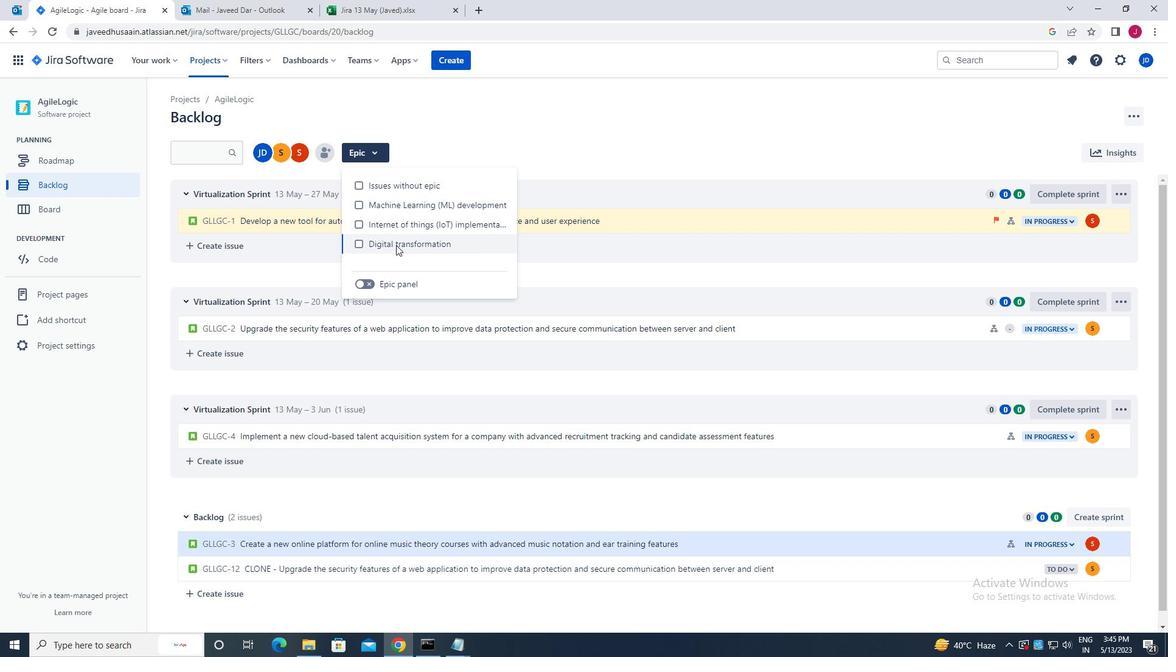 
Action: Mouse moved to (484, 102)
Screenshot: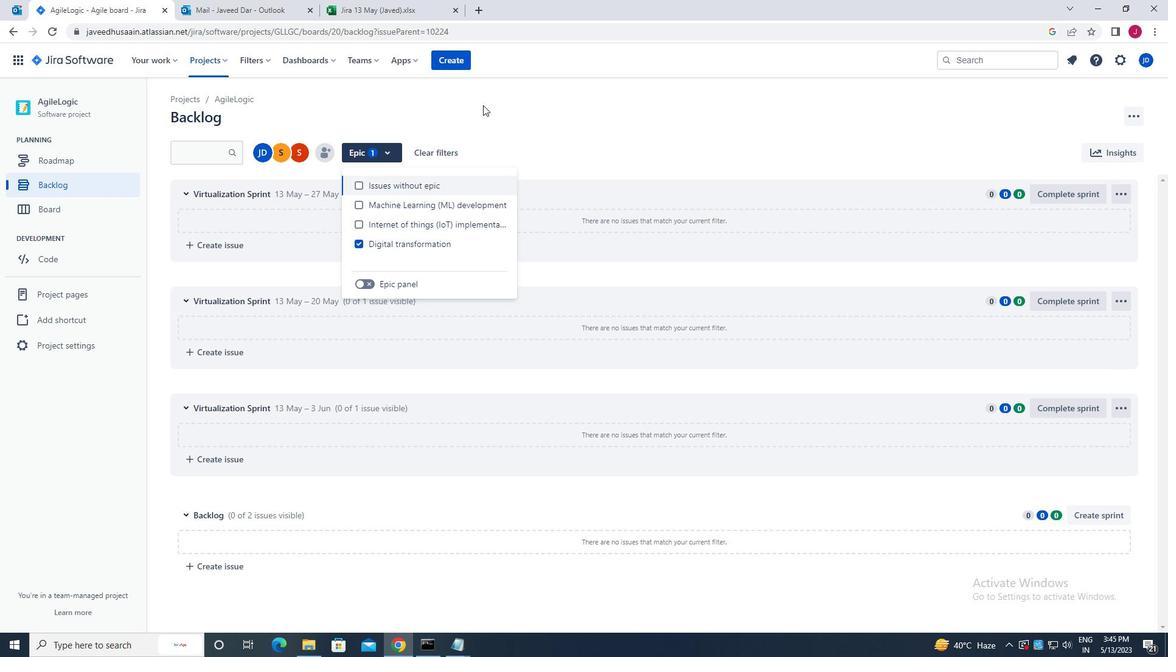
Action: Mouse pressed left at (484, 102)
Screenshot: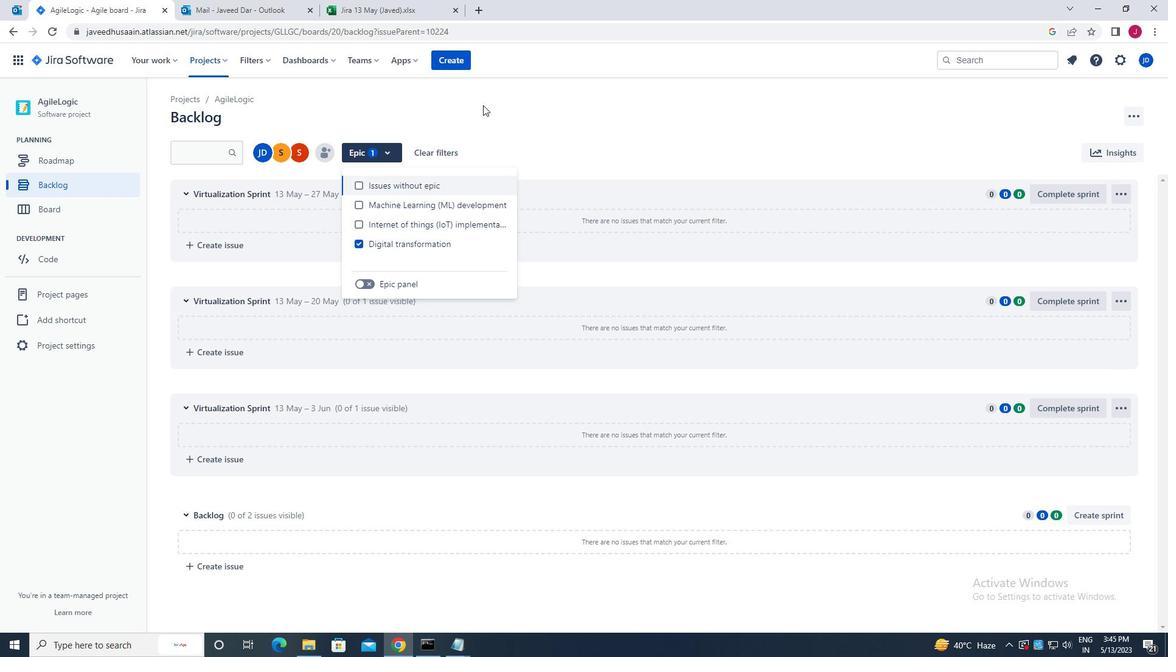 
Action: Mouse moved to (92, 180)
Screenshot: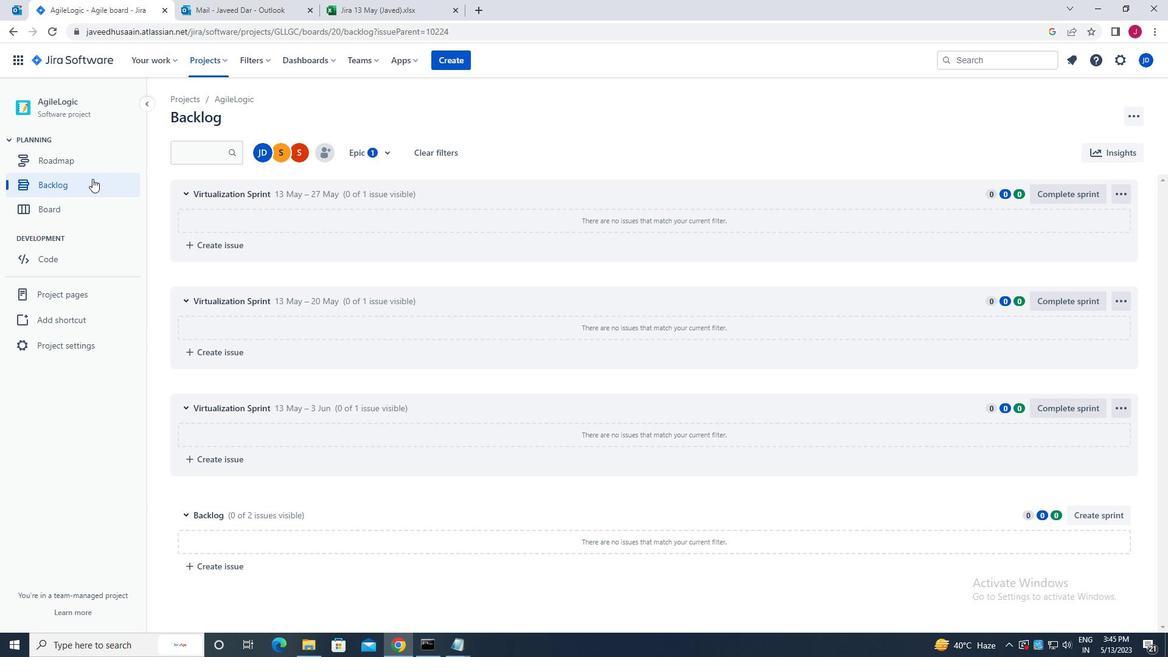 
Action: Mouse pressed left at (92, 180)
Screenshot: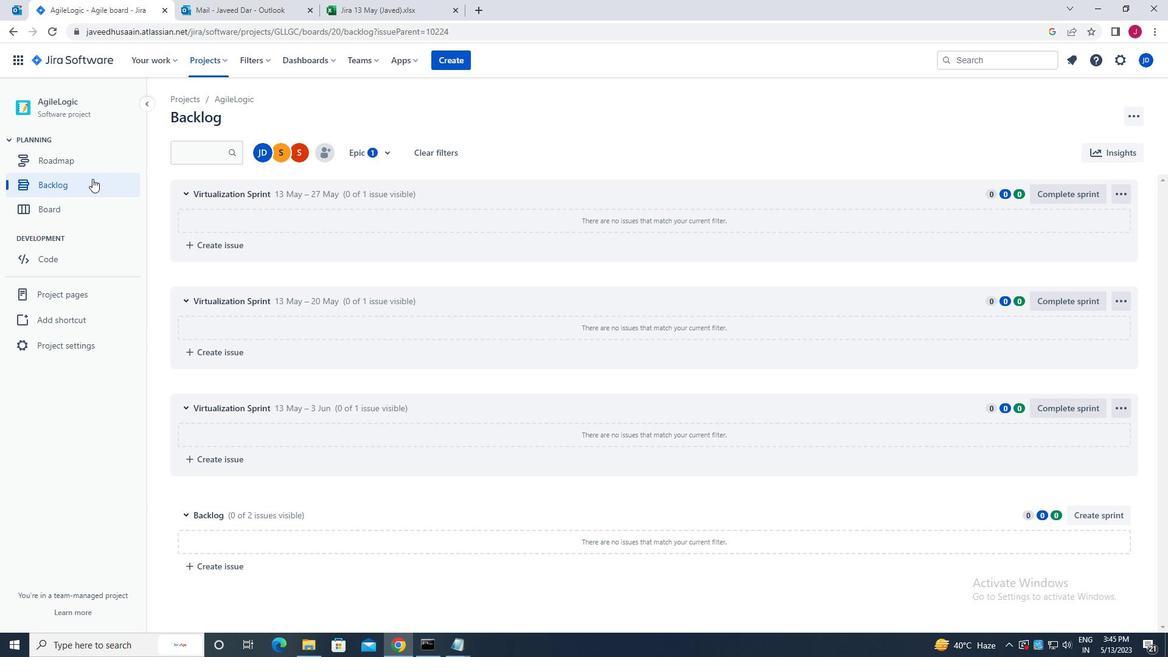 
Action: Mouse moved to (440, 336)
Screenshot: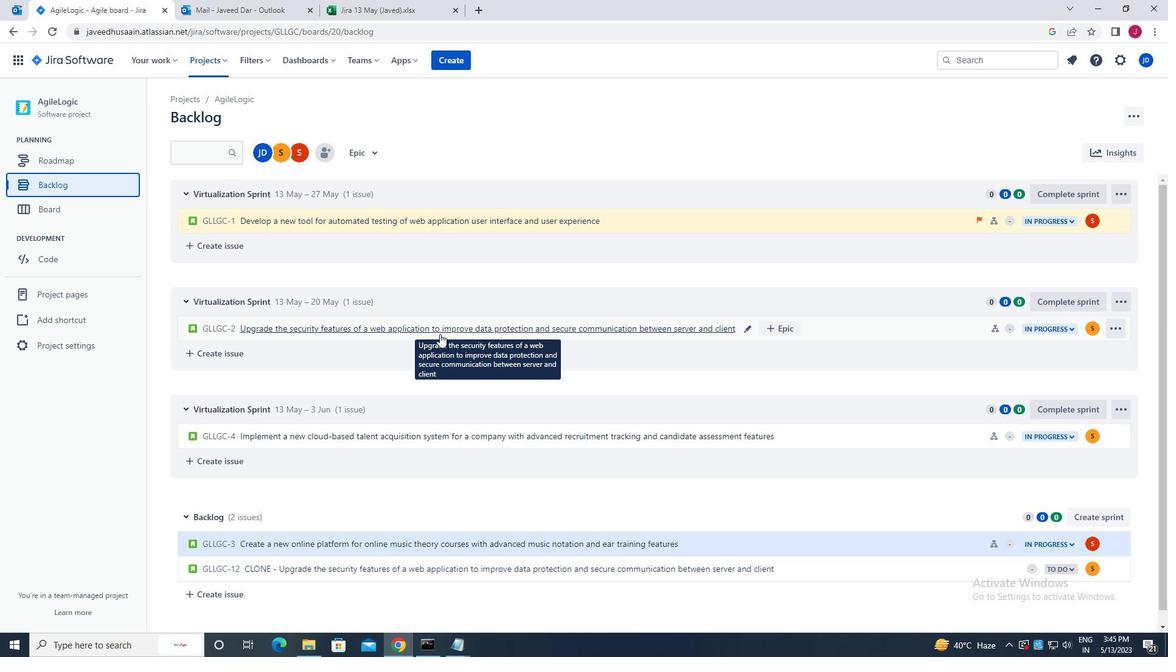 
Action: Mouse scrolled (440, 336) with delta (0, 0)
Screenshot: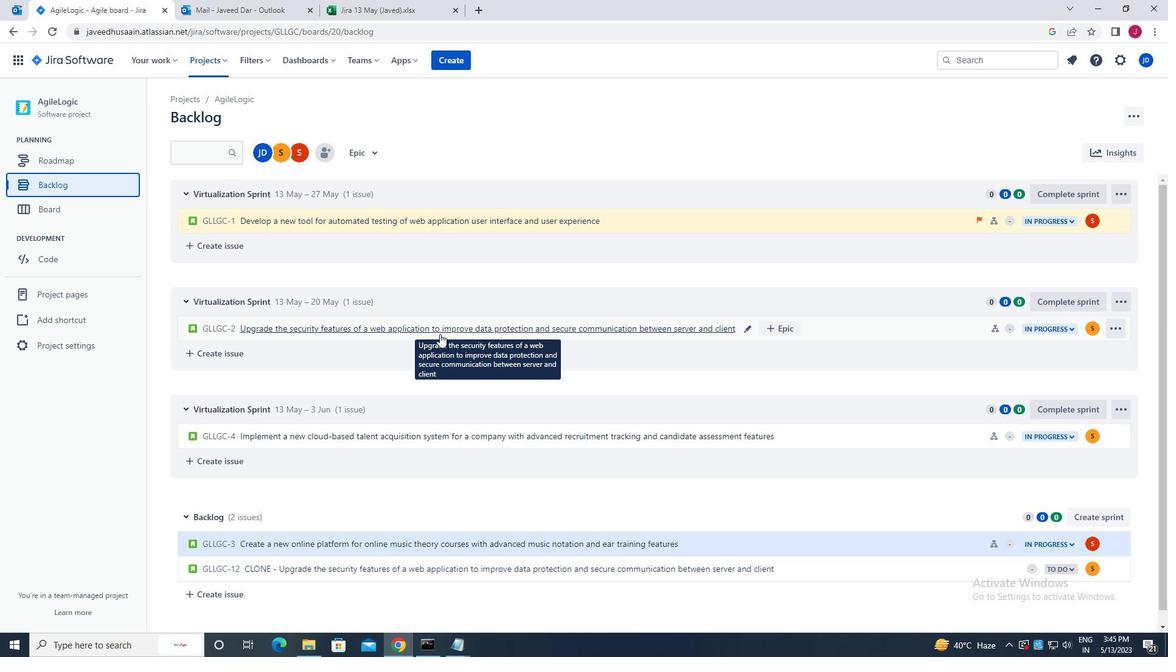 
Action: Mouse moved to (441, 336)
Screenshot: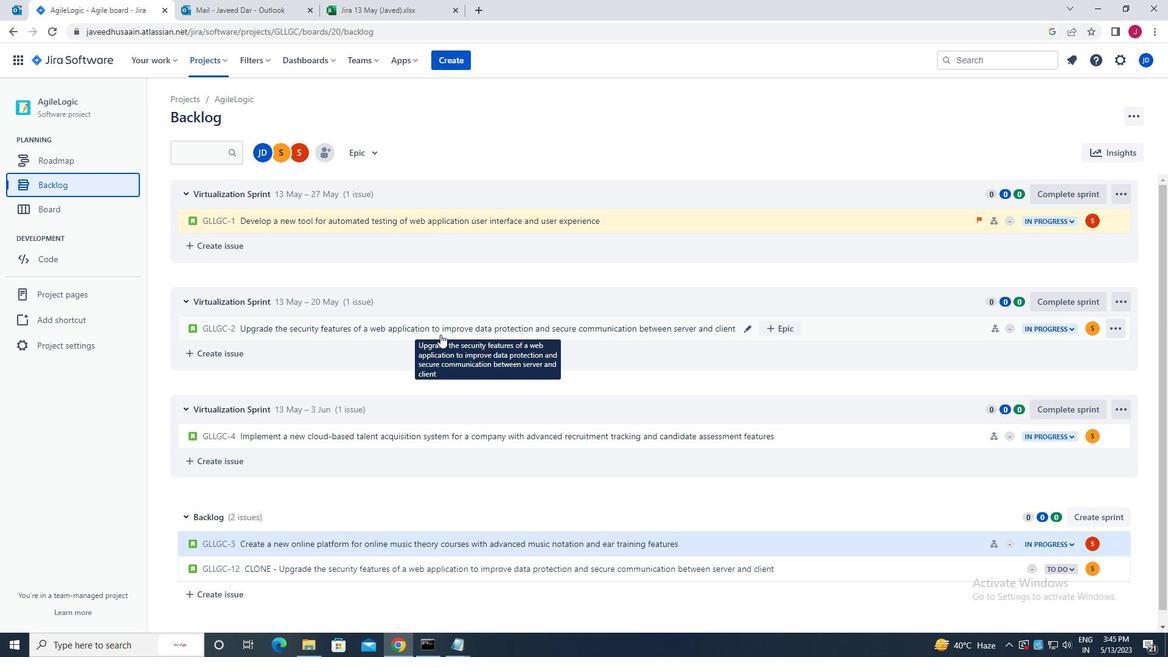 
Action: Mouse scrolled (441, 336) with delta (0, 0)
Screenshot: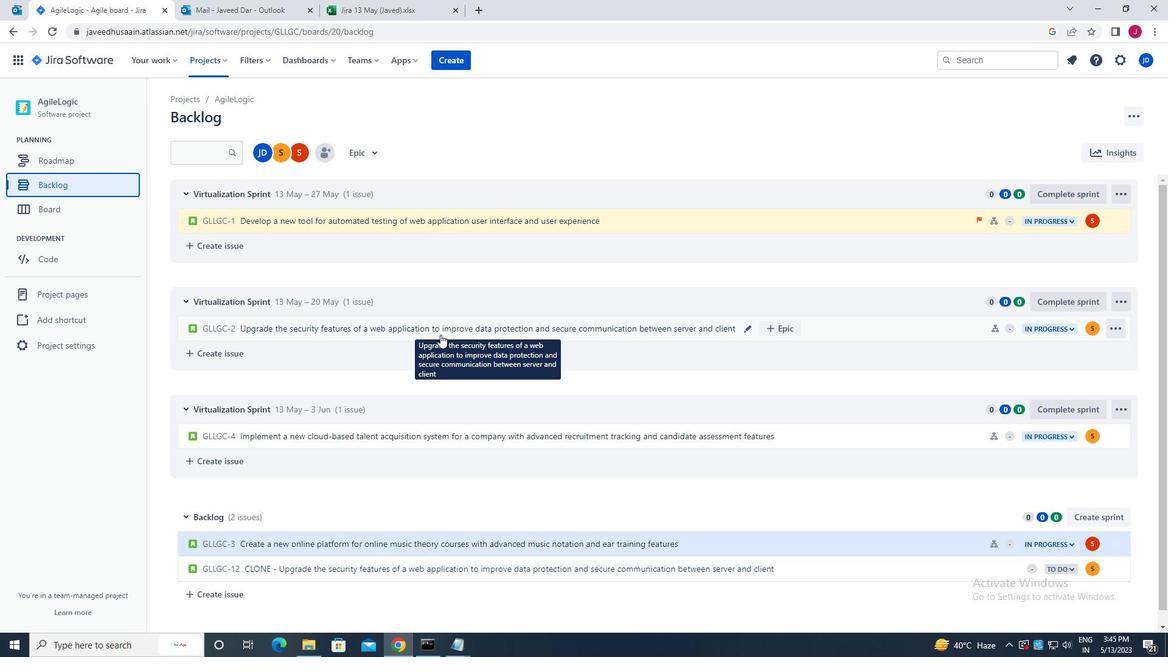 
Action: Mouse scrolled (441, 336) with delta (0, 0)
Screenshot: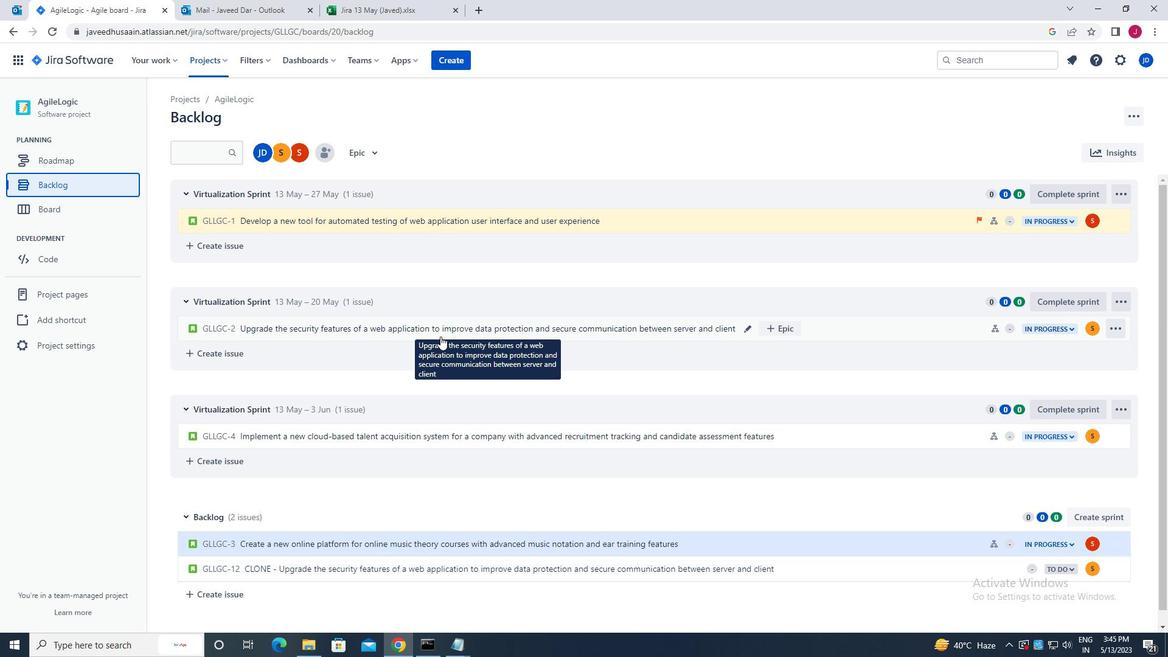 
Action: Mouse moved to (935, 424)
Screenshot: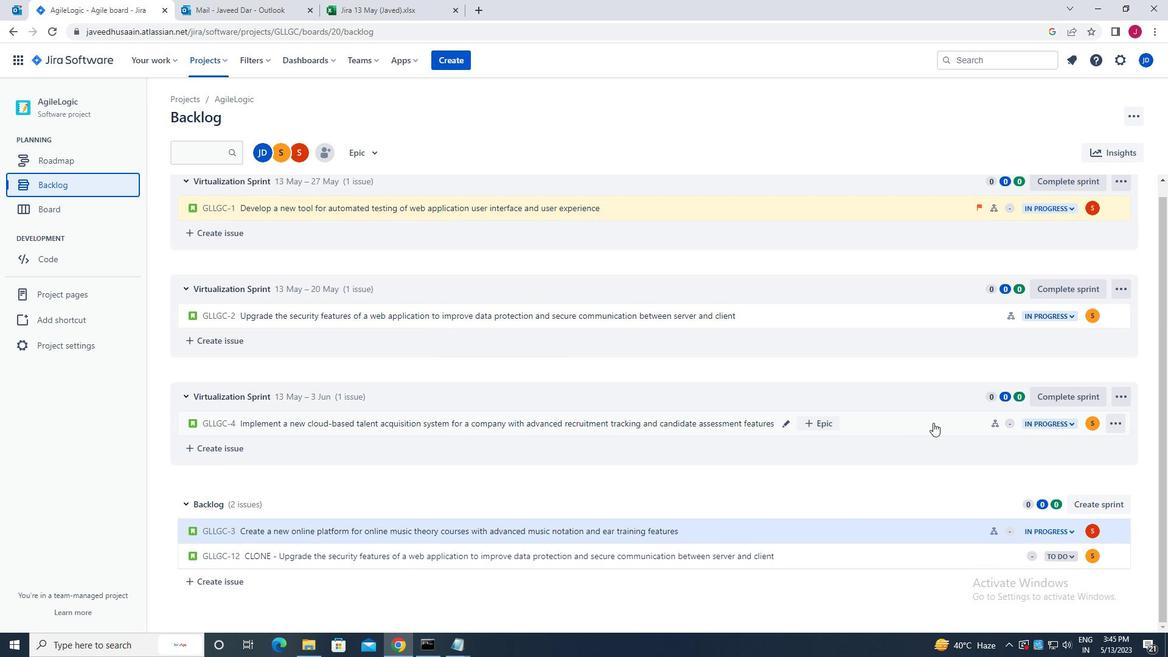 
Action: Mouse pressed left at (935, 424)
Screenshot: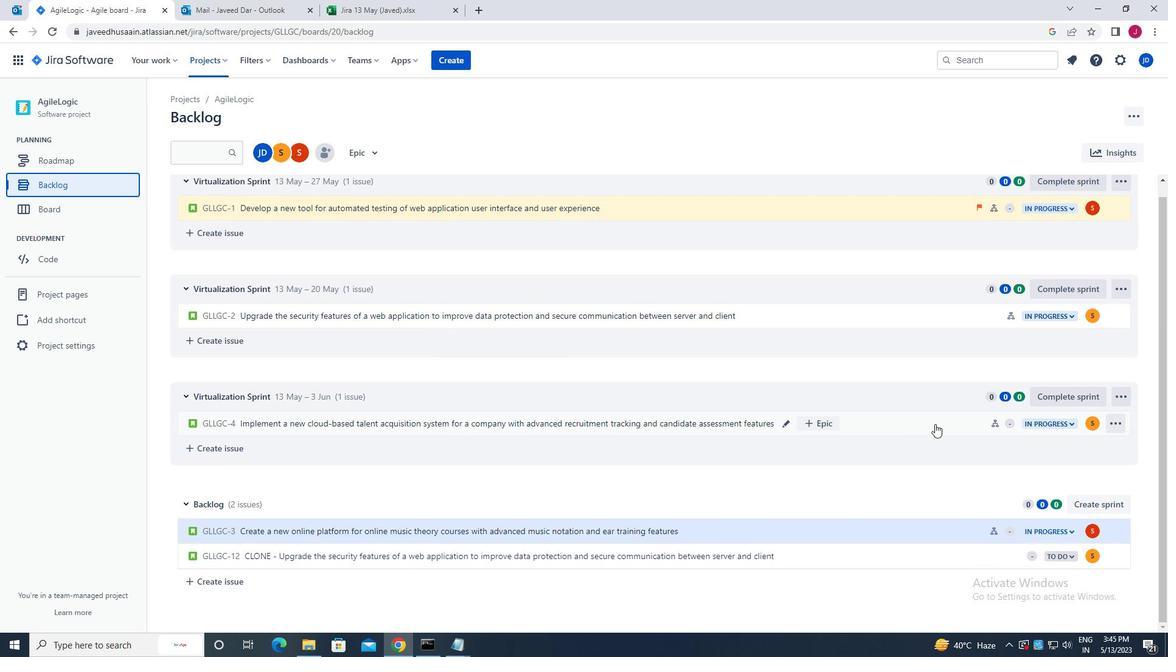 
Action: Mouse moved to (1119, 188)
Screenshot: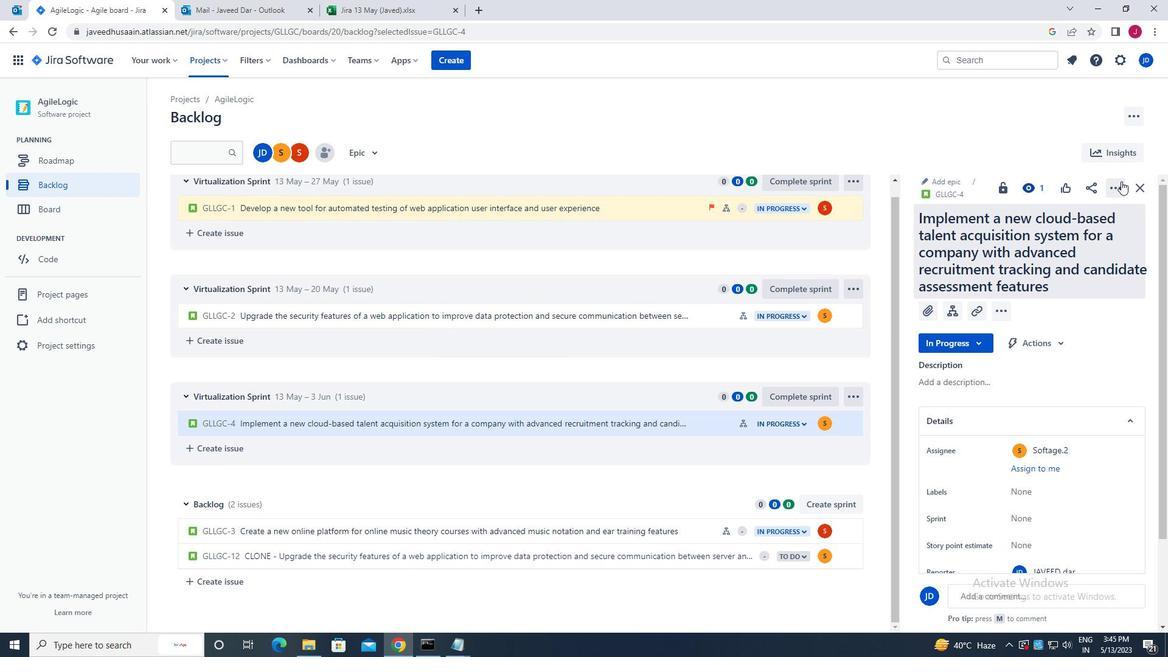 
Action: Mouse pressed left at (1119, 188)
Screenshot: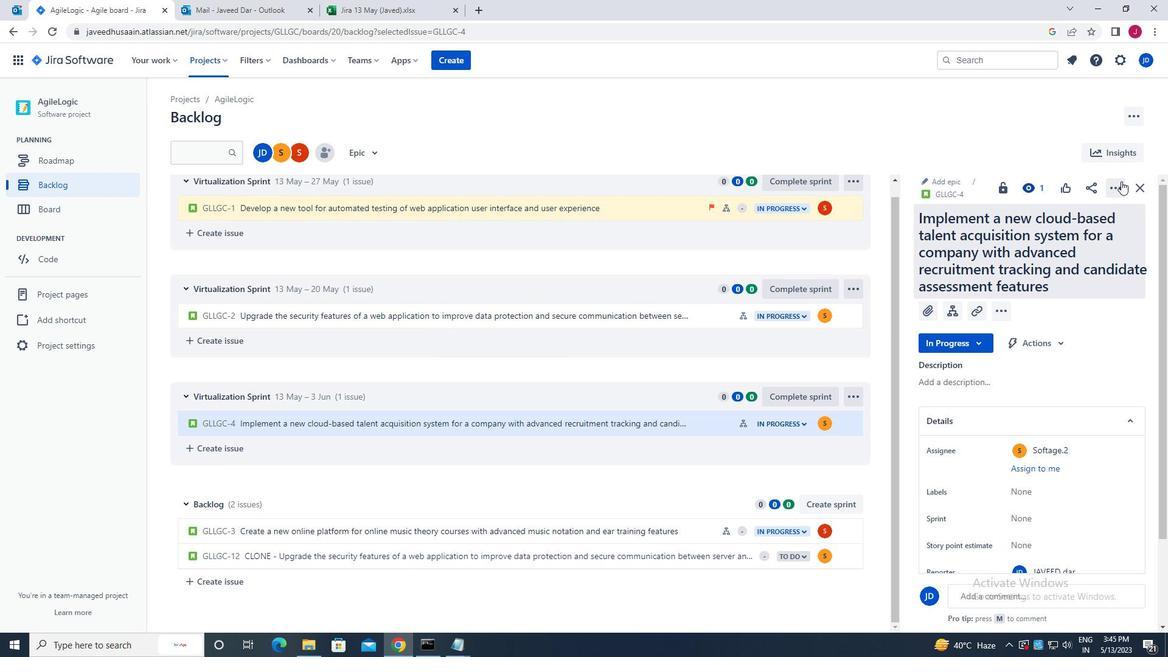 
Action: Mouse moved to (1063, 221)
Screenshot: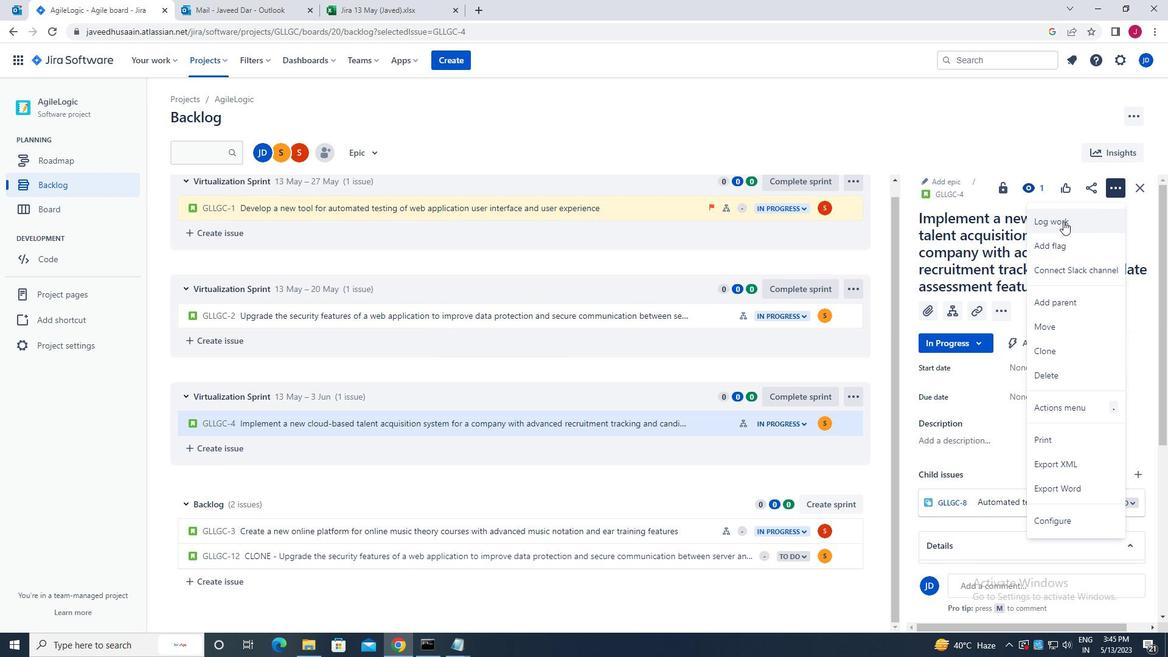 
Action: Mouse pressed left at (1063, 221)
Screenshot: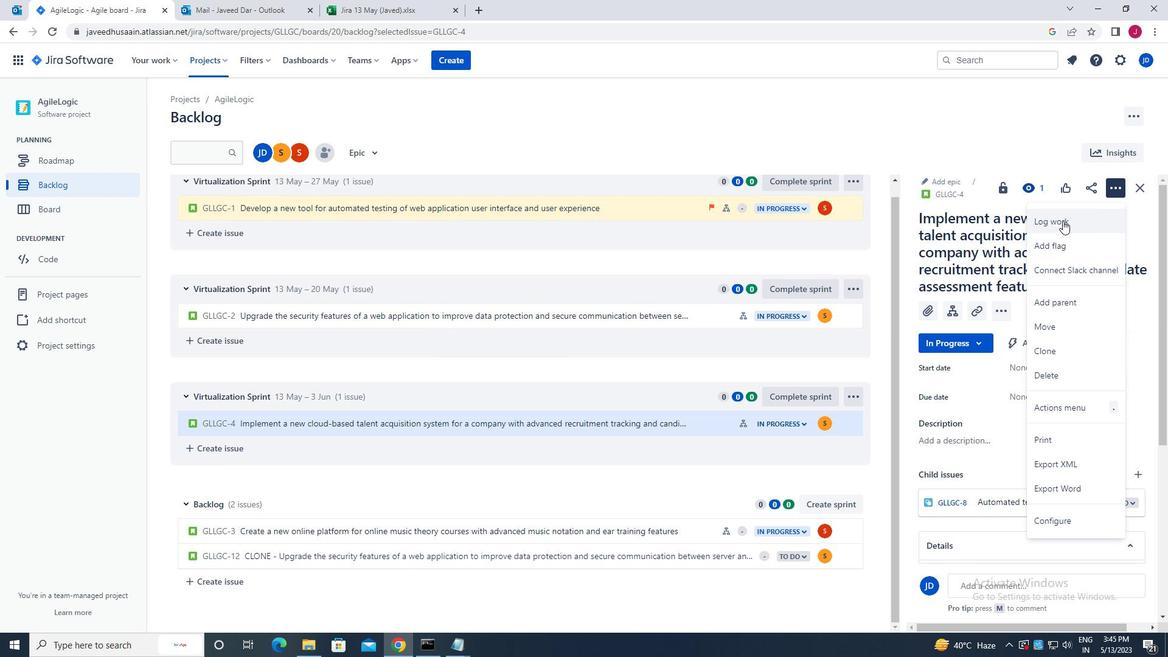 
Action: Mouse moved to (502, 183)
Screenshot: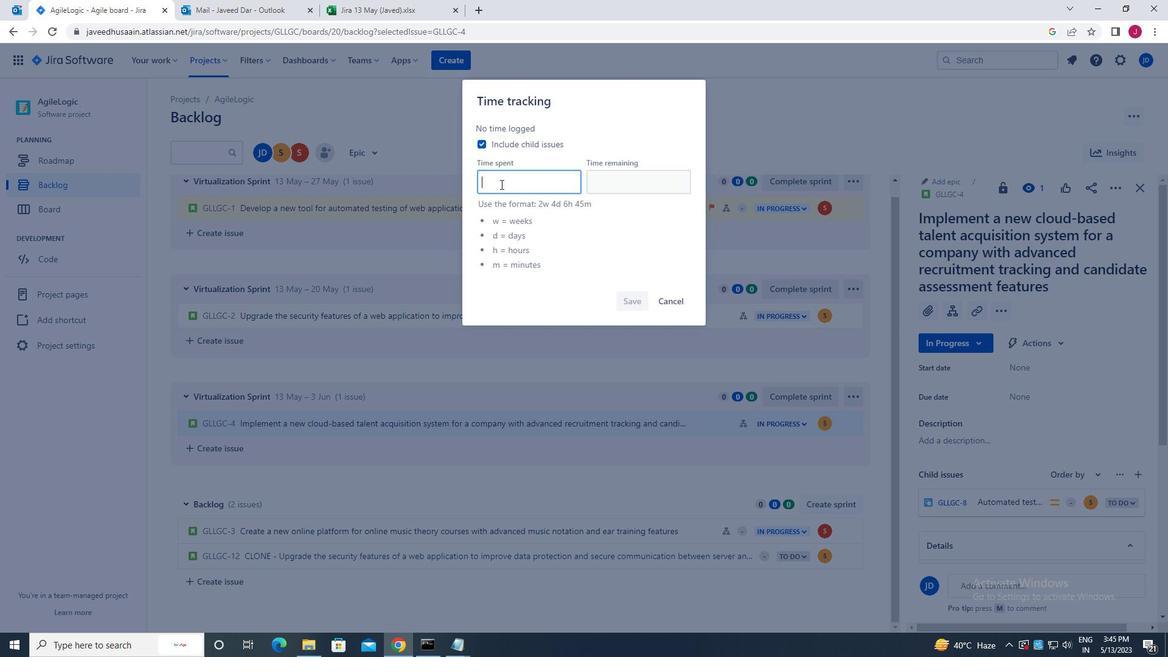 
Action: Mouse pressed left at (502, 183)
Screenshot: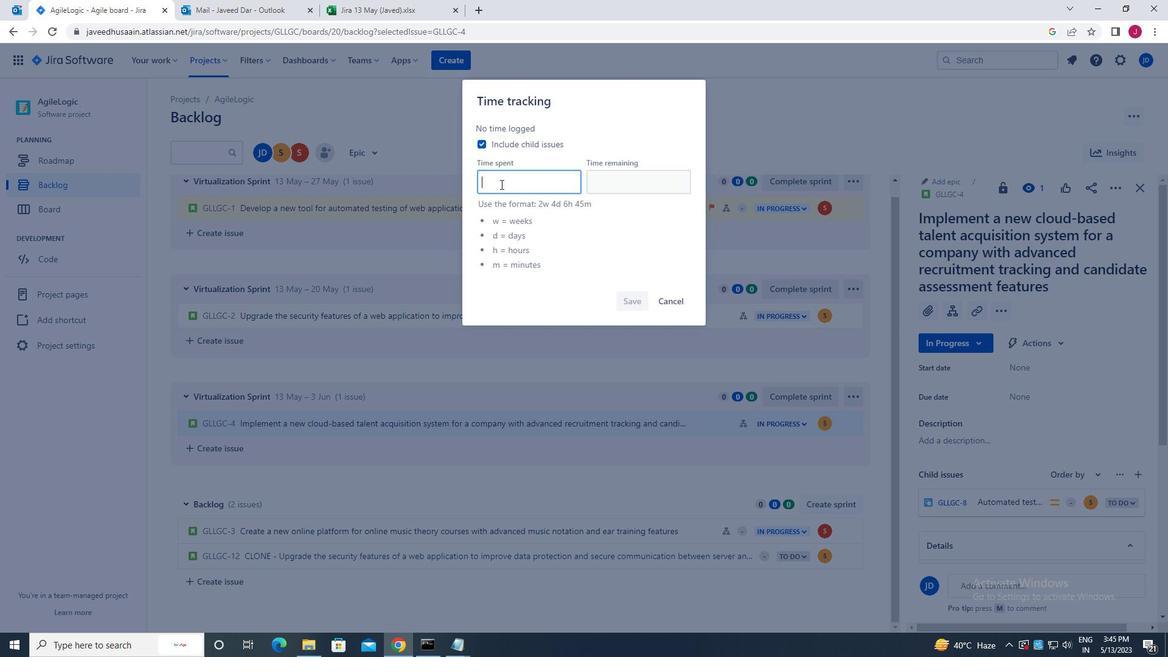 
Action: Mouse moved to (502, 184)
Screenshot: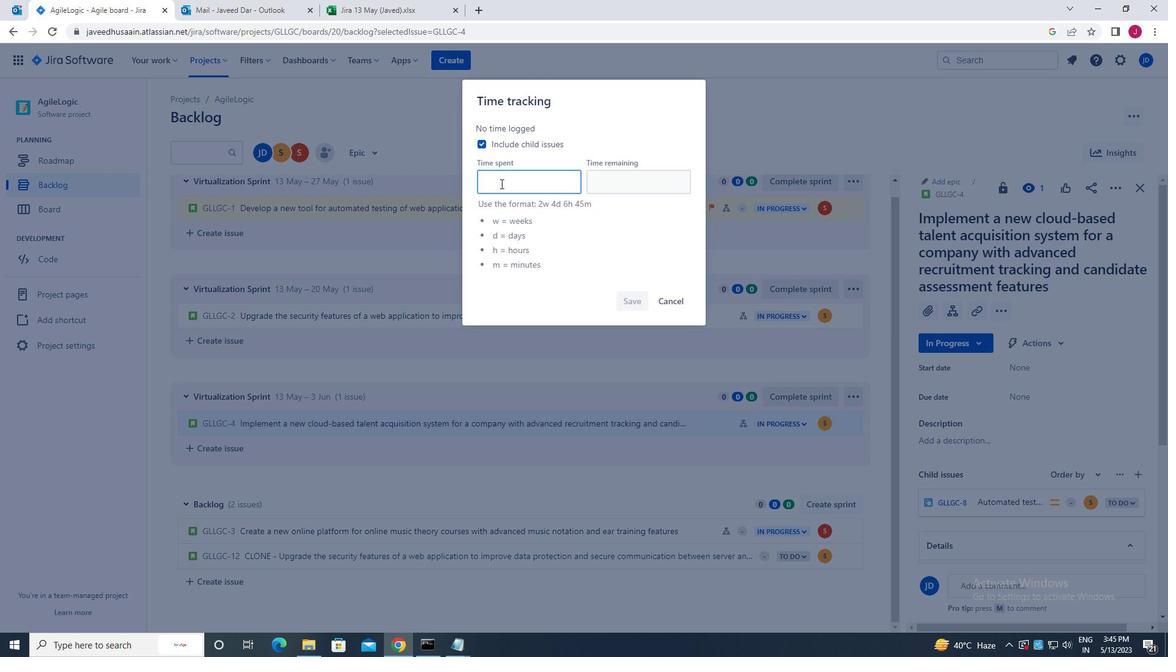 
Action: Key pressed 4w<Key.space>6d<Key.space>20h<Key.space>54m
Screenshot: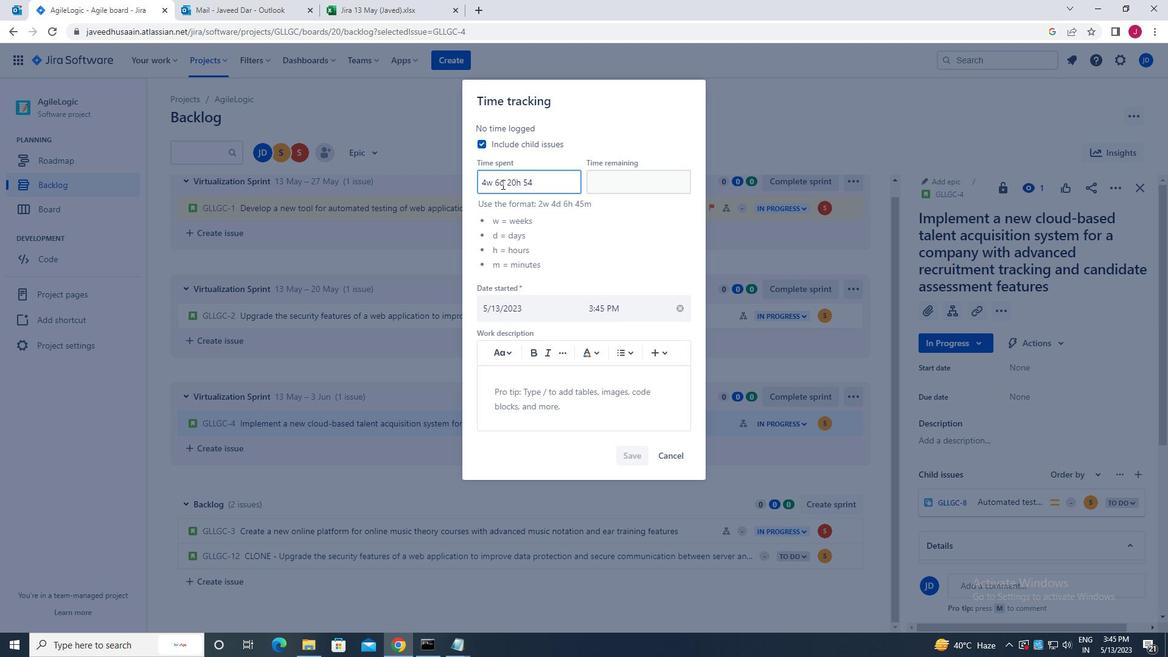 
Action: Mouse moved to (613, 180)
Screenshot: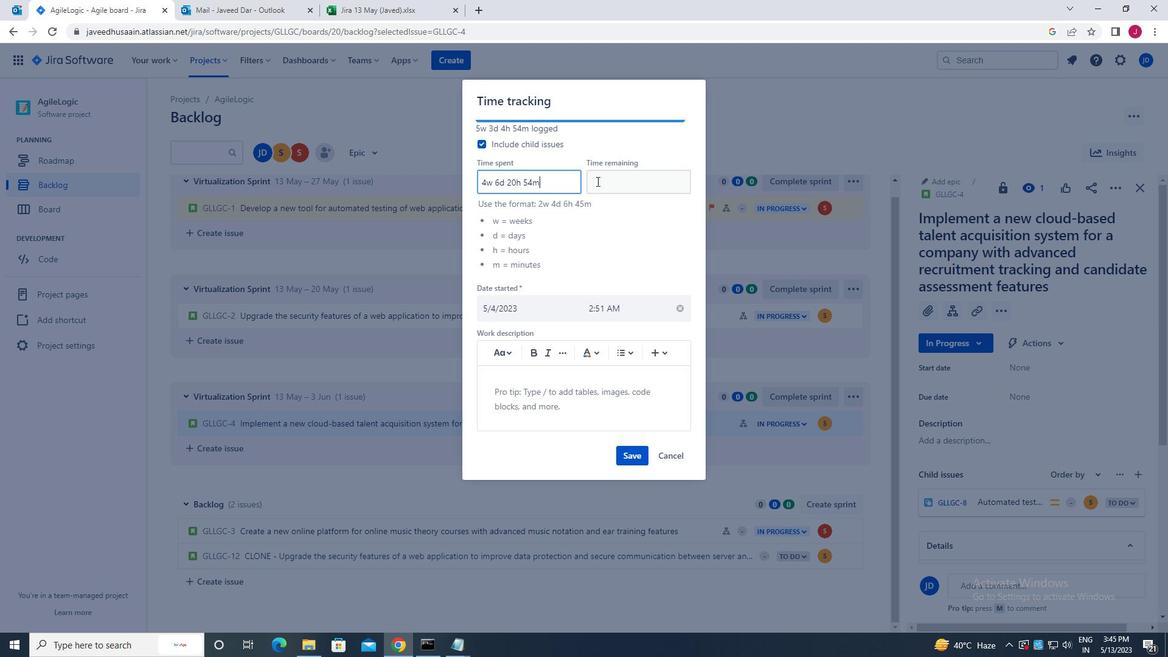 
Action: Mouse pressed left at (613, 180)
Screenshot: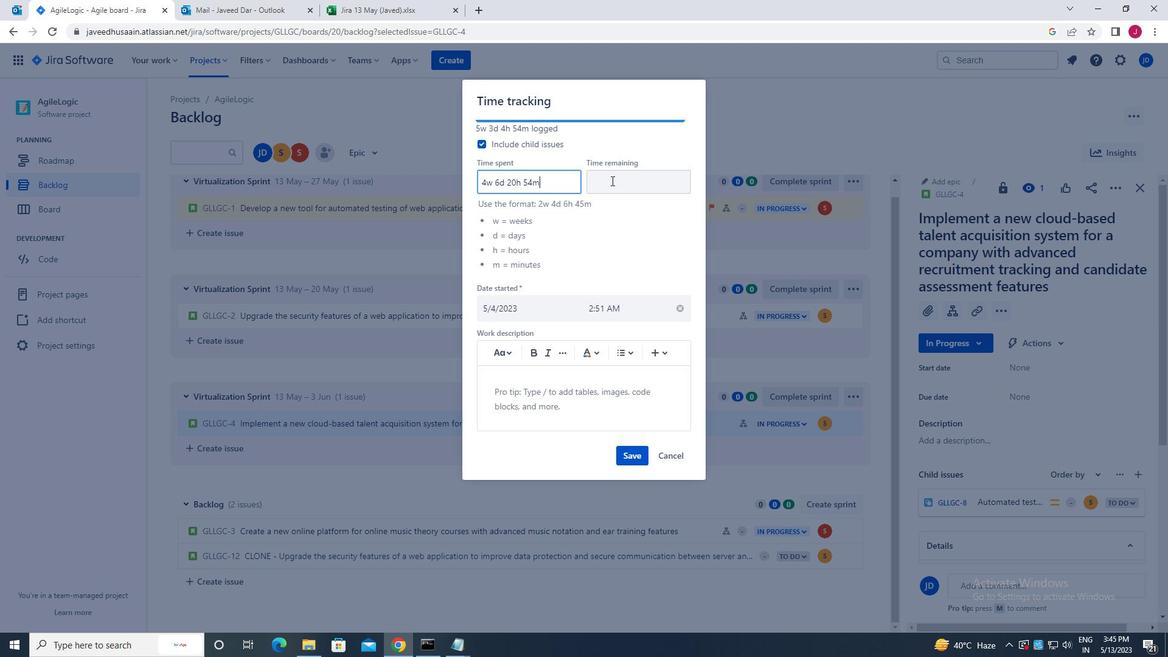 
Action: Key pressed 1w<Key.space>4d<Key.space>23h<Key.space>56m
Screenshot: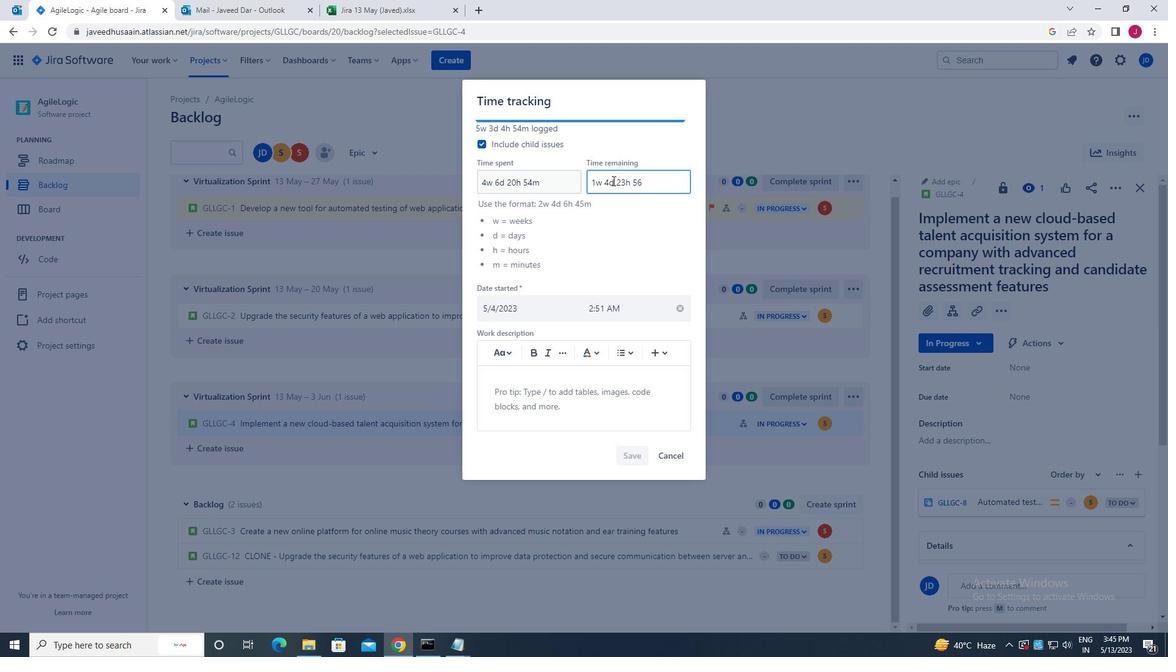 
Action: Mouse moved to (636, 454)
Screenshot: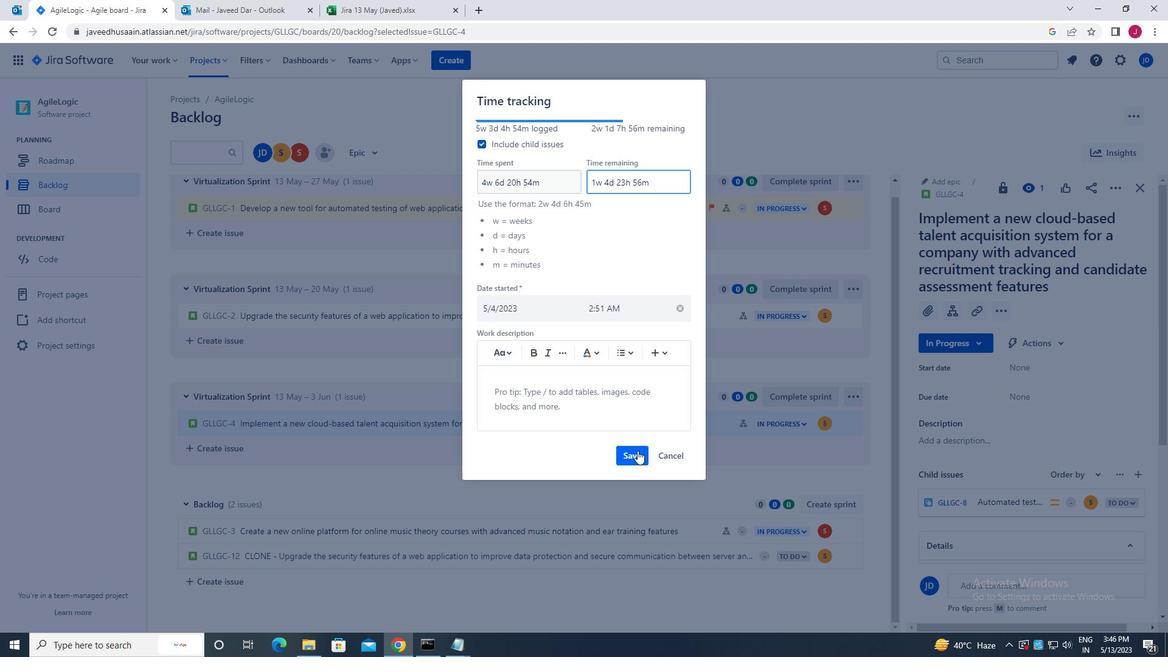 
Action: Mouse pressed left at (636, 454)
Screenshot: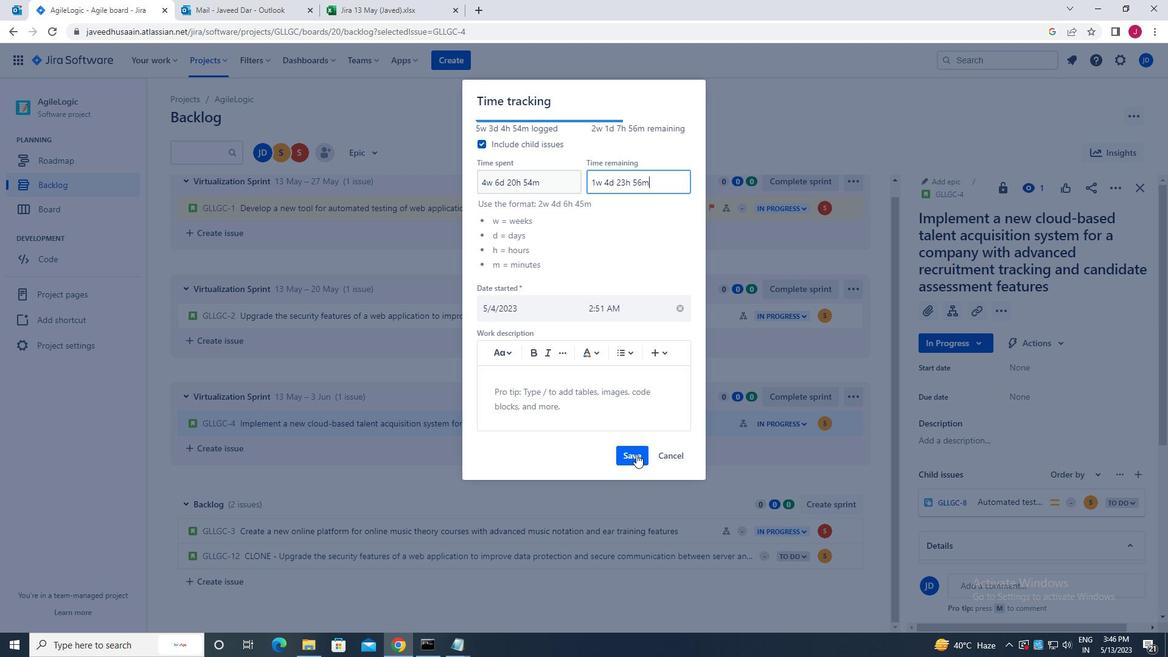 
Action: Mouse moved to (851, 424)
Screenshot: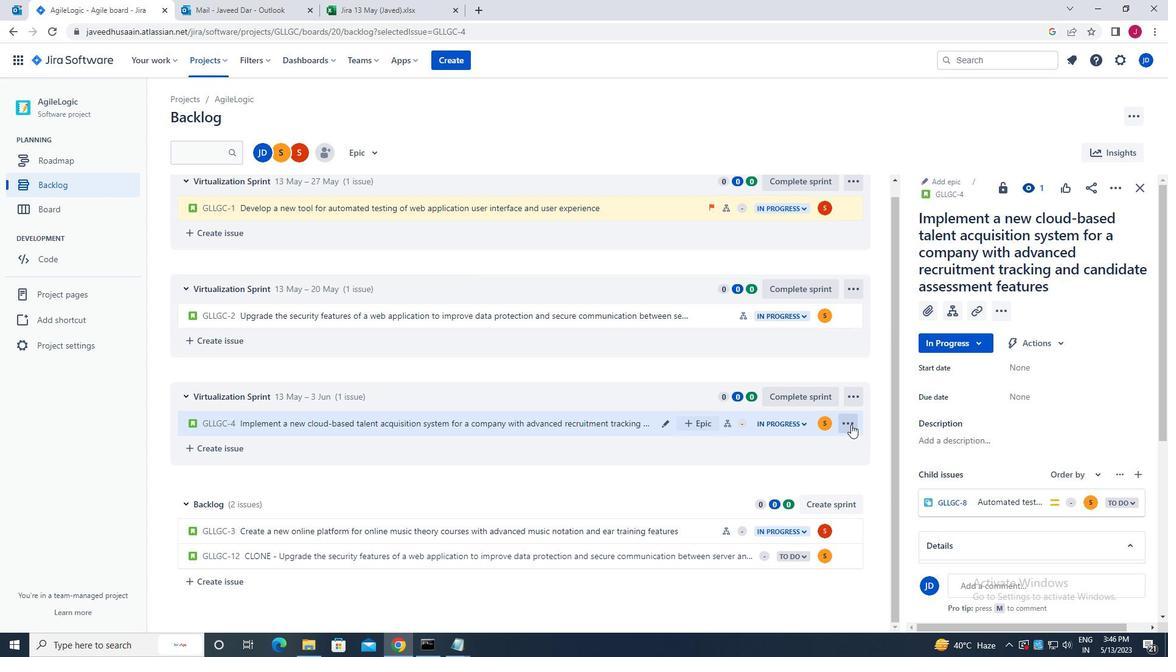 
Action: Mouse pressed left at (851, 424)
Screenshot: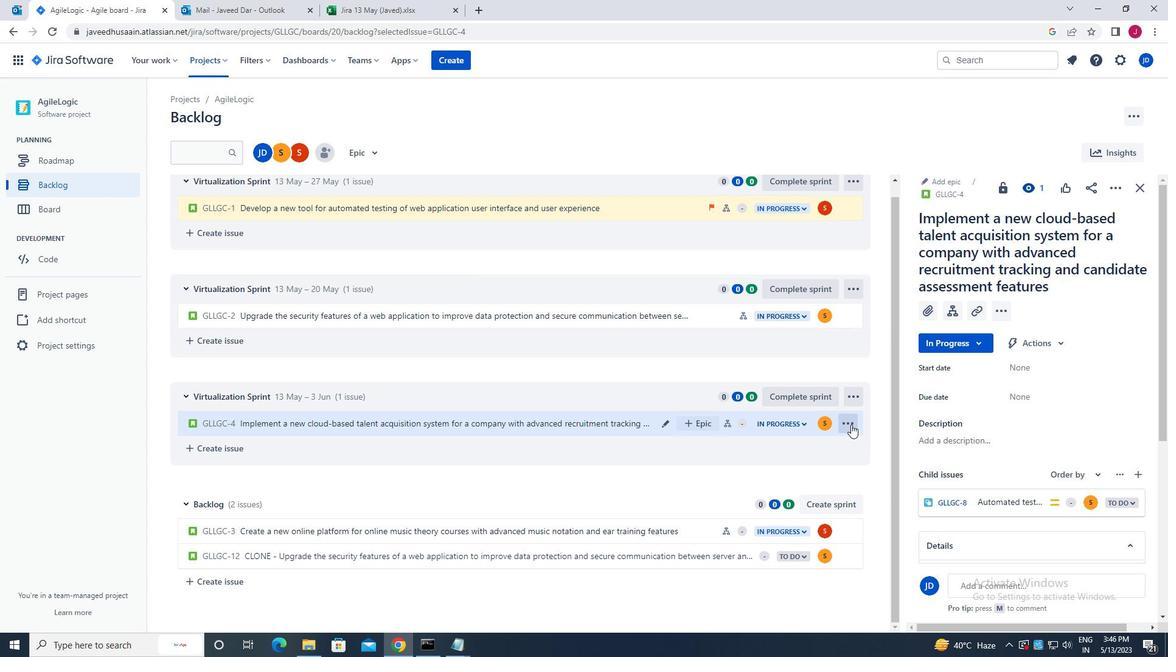 
Action: Mouse moved to (824, 393)
Screenshot: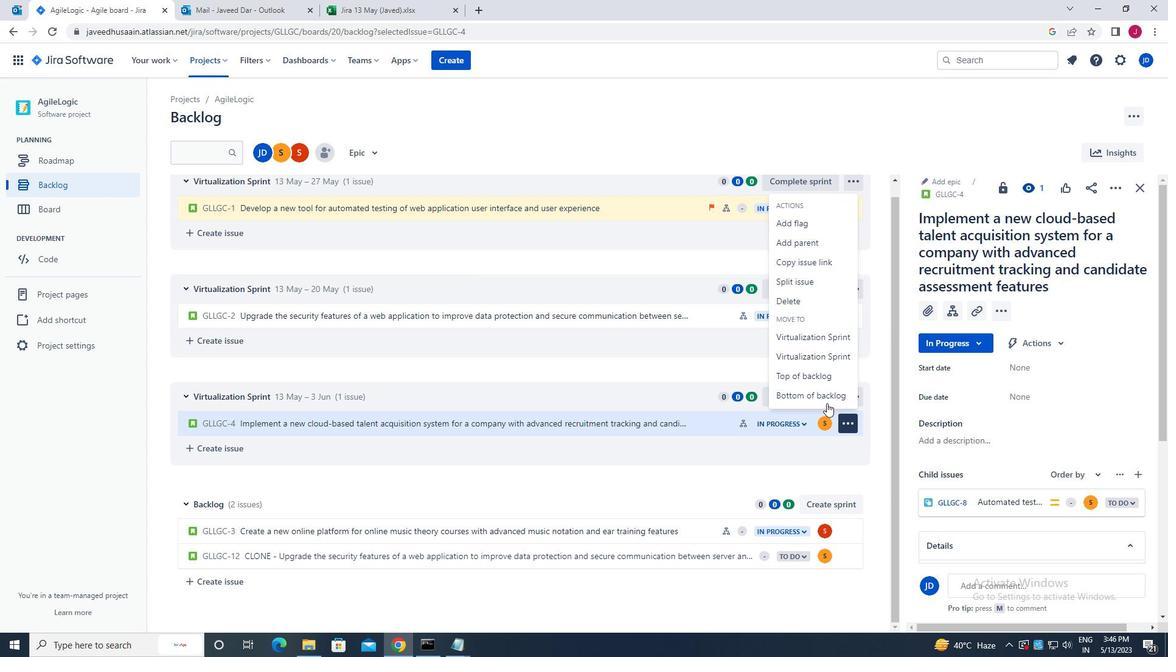
Action: Mouse pressed left at (824, 393)
Screenshot: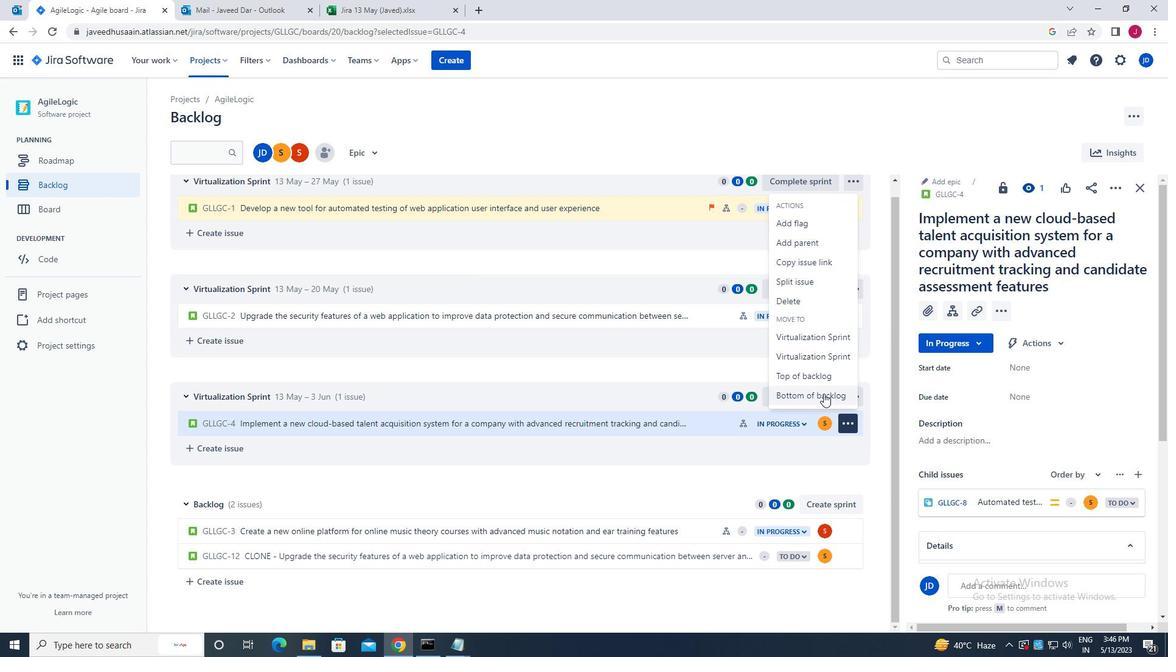 
Action: Mouse moved to (618, 194)
Screenshot: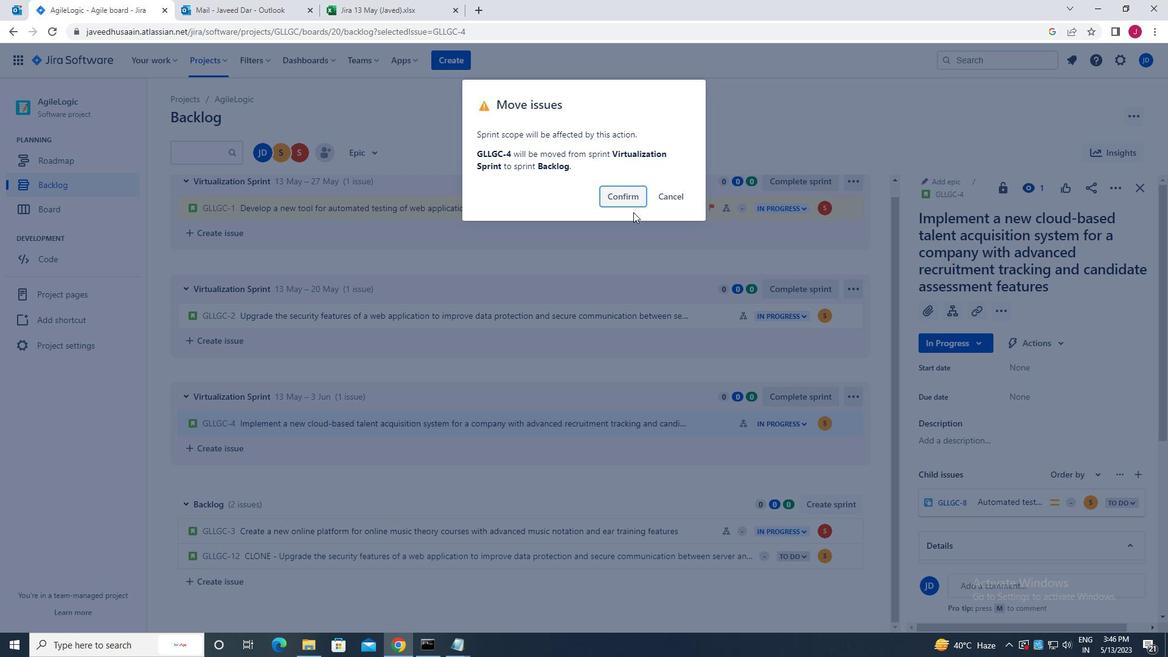 
Action: Mouse pressed left at (618, 194)
Screenshot: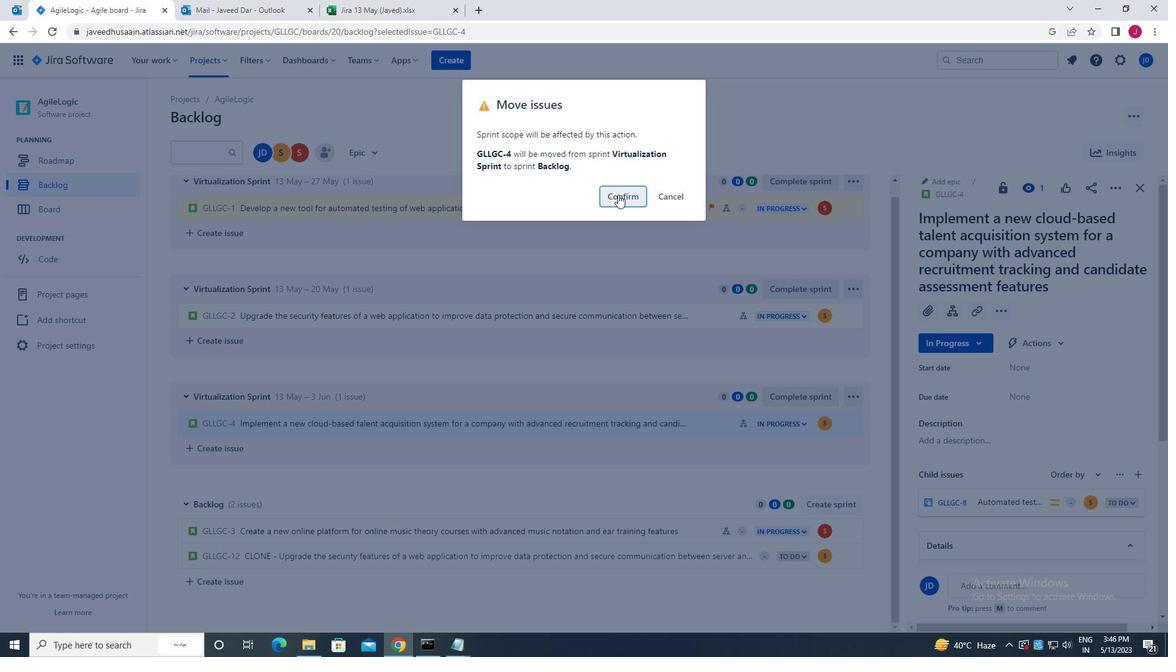 
Action: Mouse moved to (1136, 190)
Screenshot: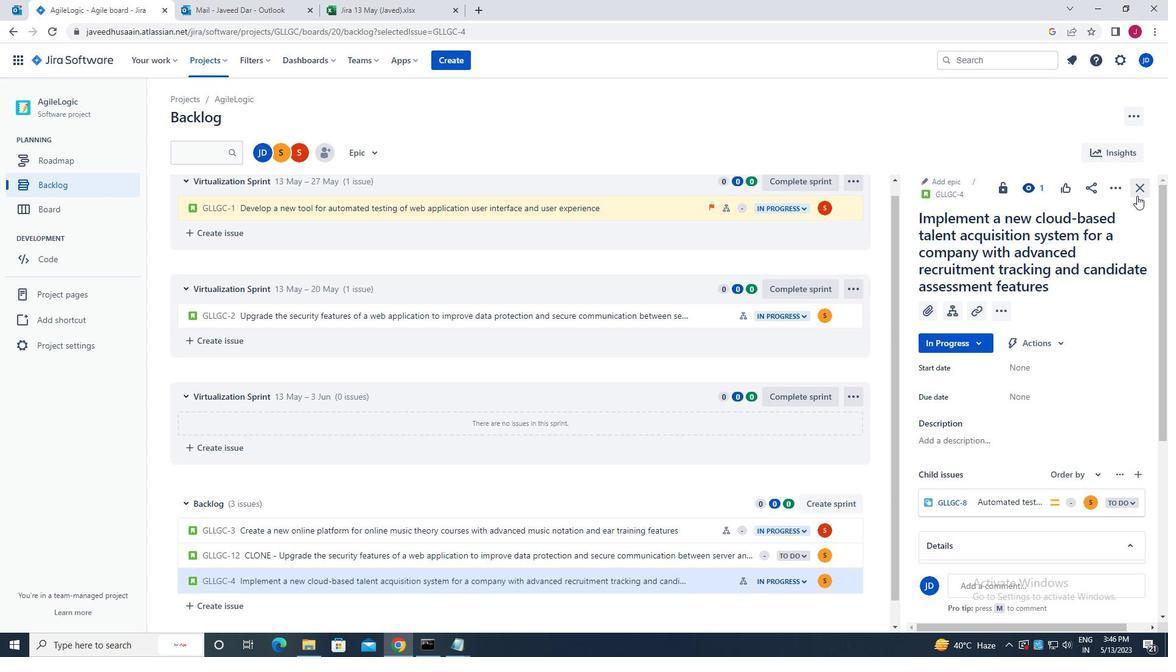 
Action: Mouse pressed left at (1136, 190)
Screenshot: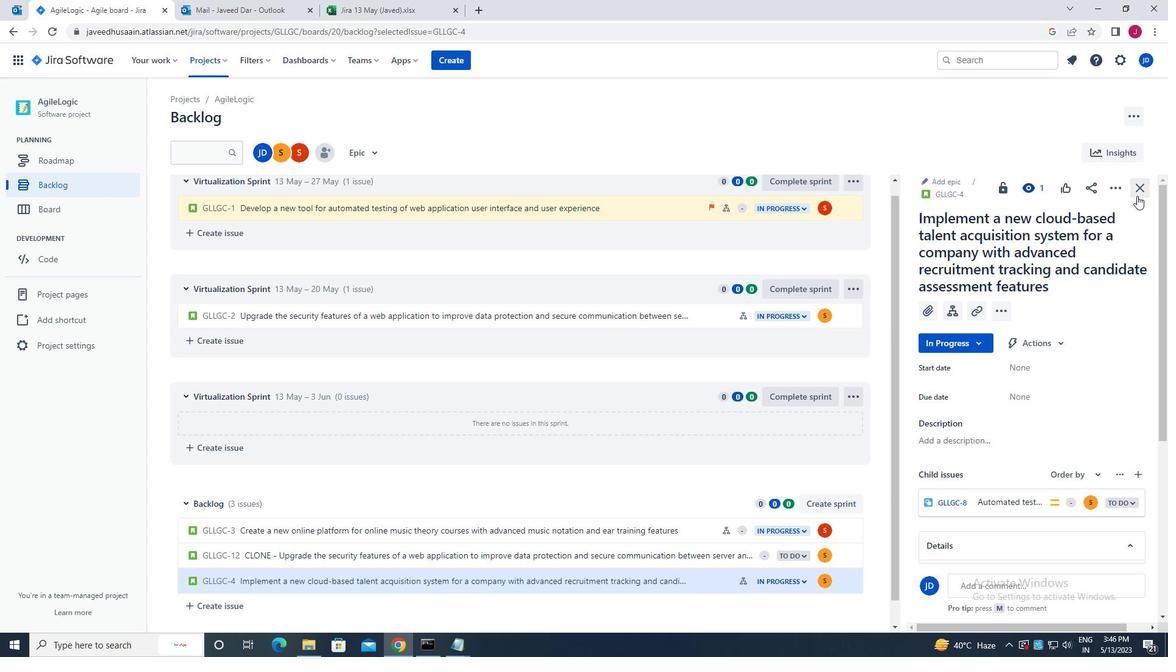 
Action: Mouse moved to (365, 149)
Screenshot: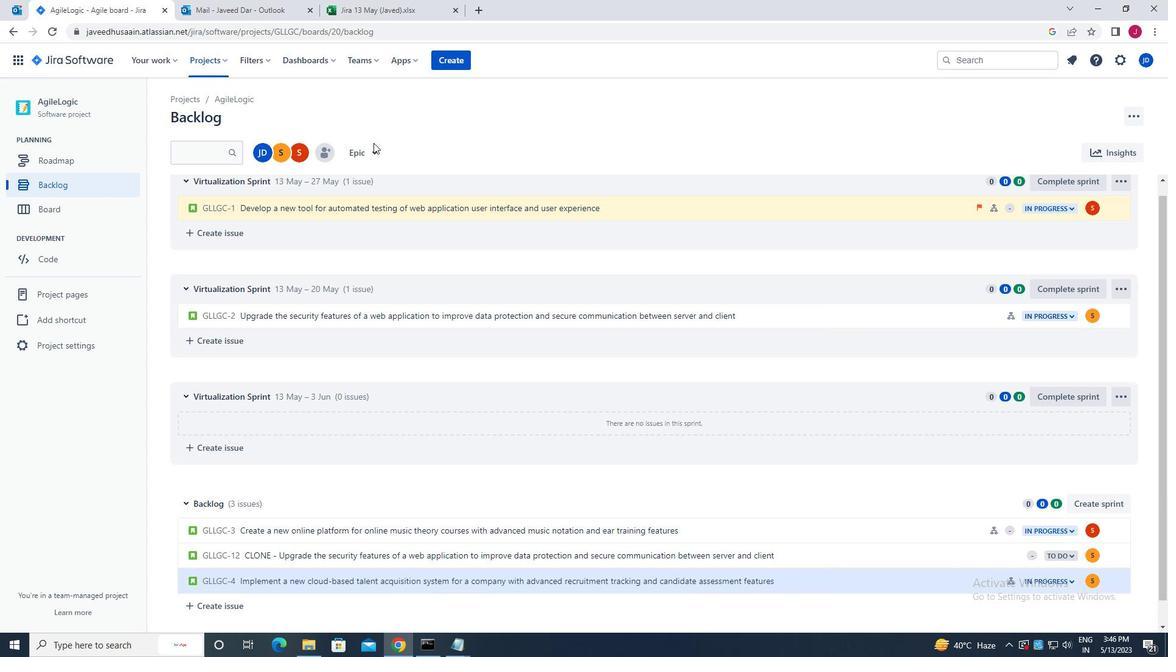 
Action: Mouse pressed left at (365, 149)
Screenshot: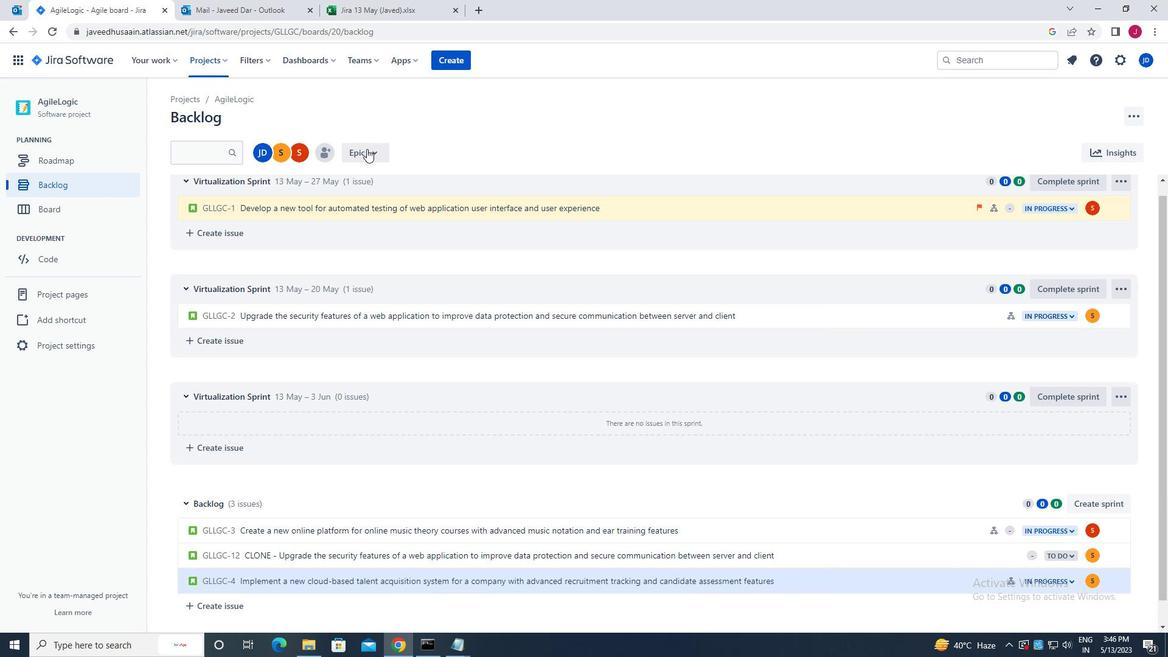 
Action: Mouse moved to (457, 206)
Screenshot: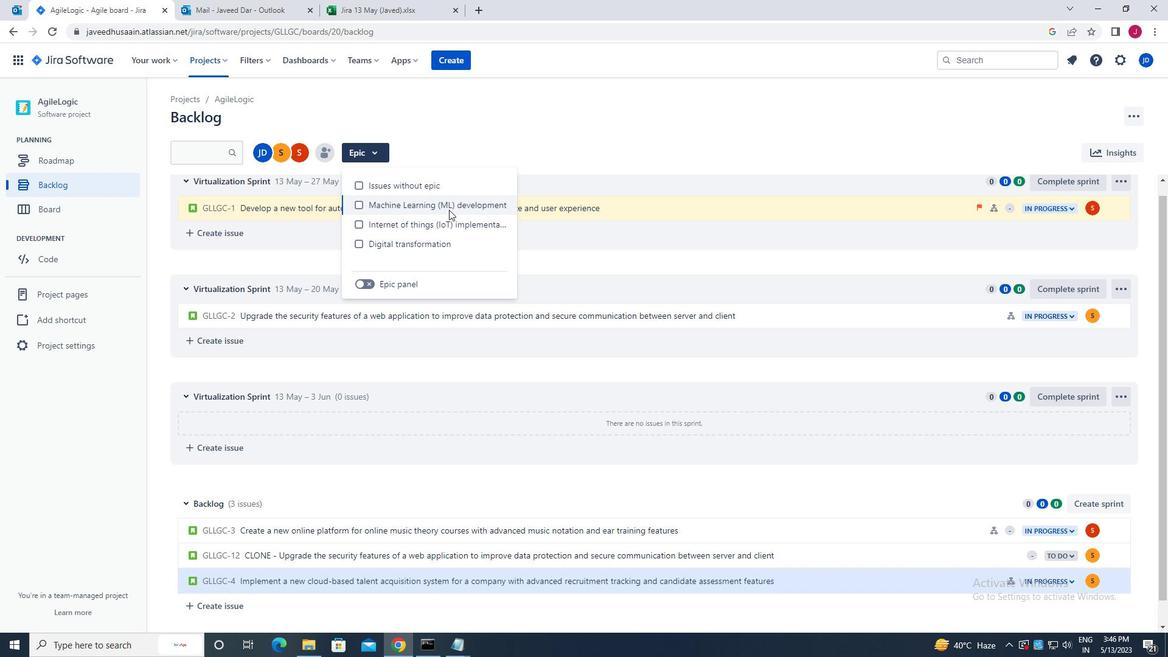 
Action: Mouse pressed left at (457, 206)
Screenshot: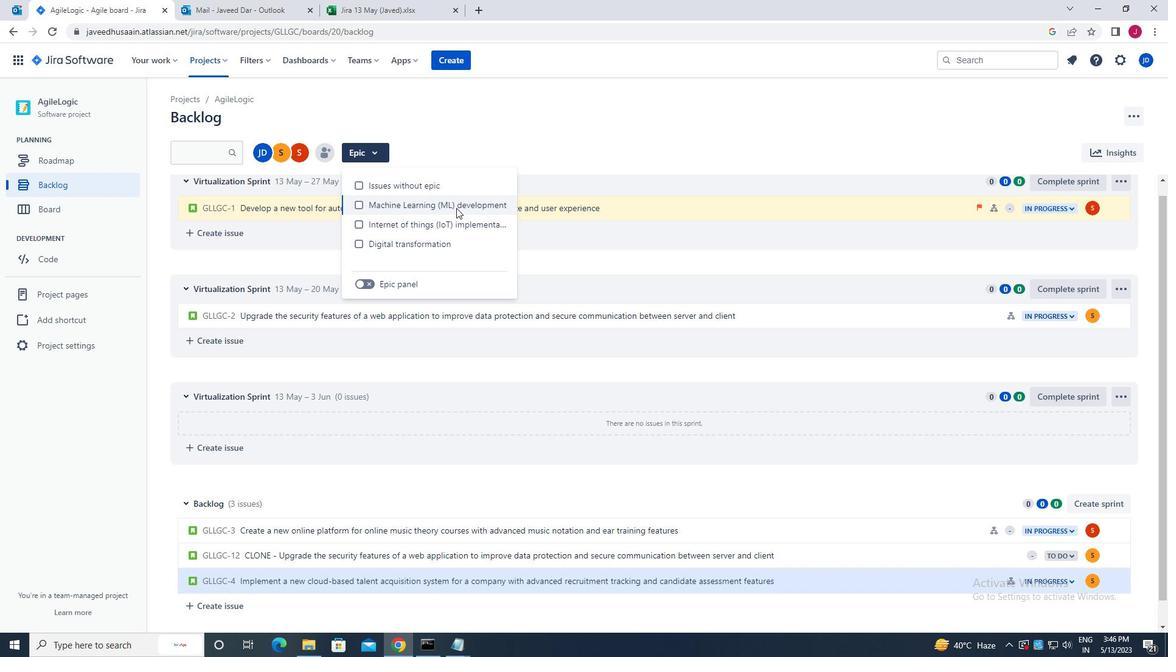 
Action: Mouse moved to (578, 108)
Screenshot: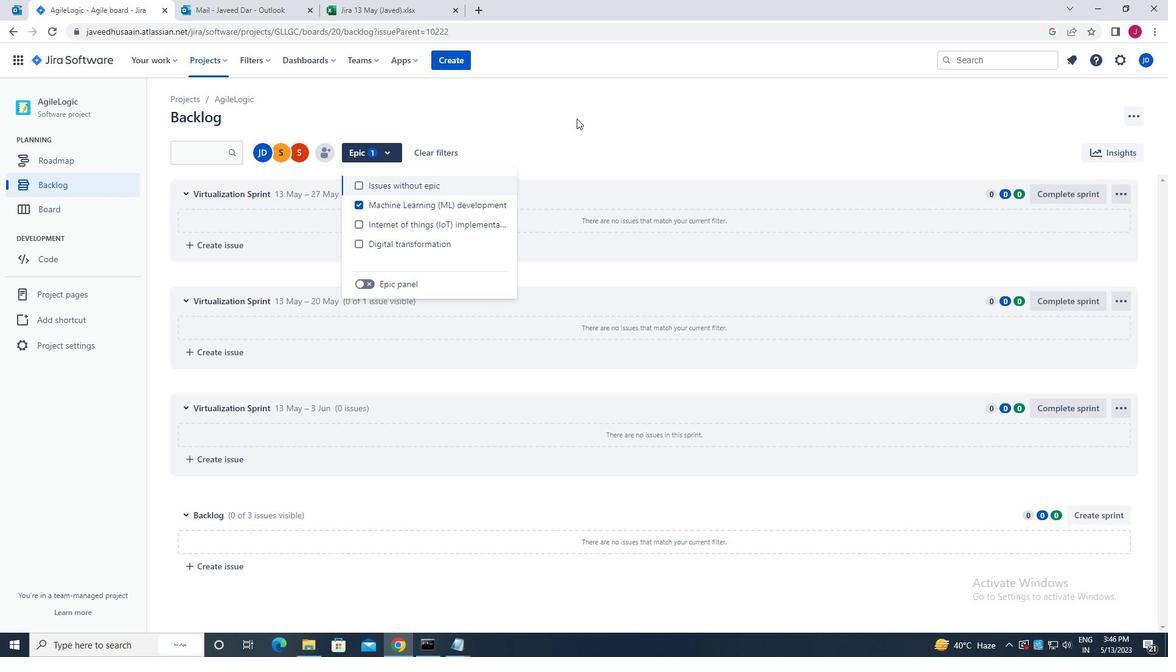 
Action: Mouse pressed left at (578, 108)
Screenshot: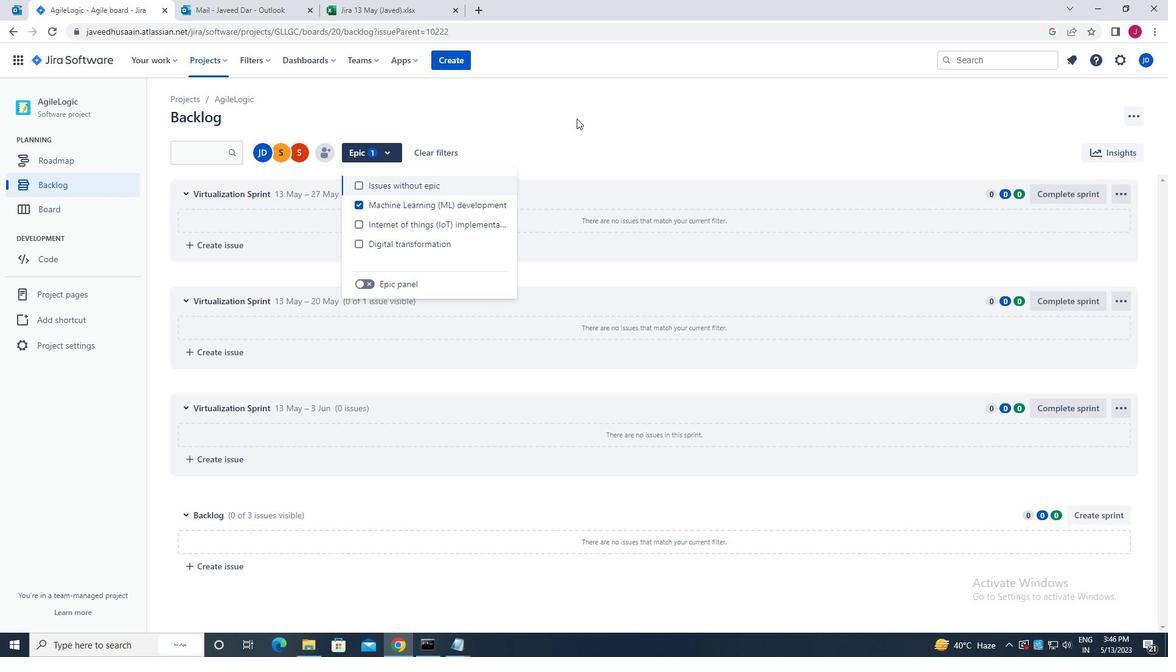 
